 Task: Add an event with the title Third Sales Team Training: Advanced Selling Techniques and Closing Strategies, date '2023/11/13', time 8:50 AM to 10:50 AMand add a description: Furthermore, you will have the opportunity to discuss your current financial status, including revenue growth, profitability, and any notable milestones or achievements. Sharing this information demonstrates your business's performance and potential for future success., put the event into Red category, logged in from the account softage.8@softage.netand send the event invitation to softage.6@softage.net and softage.1@softage.net. Set a reminder for the event 191 week before
Action: Mouse moved to (152, 172)
Screenshot: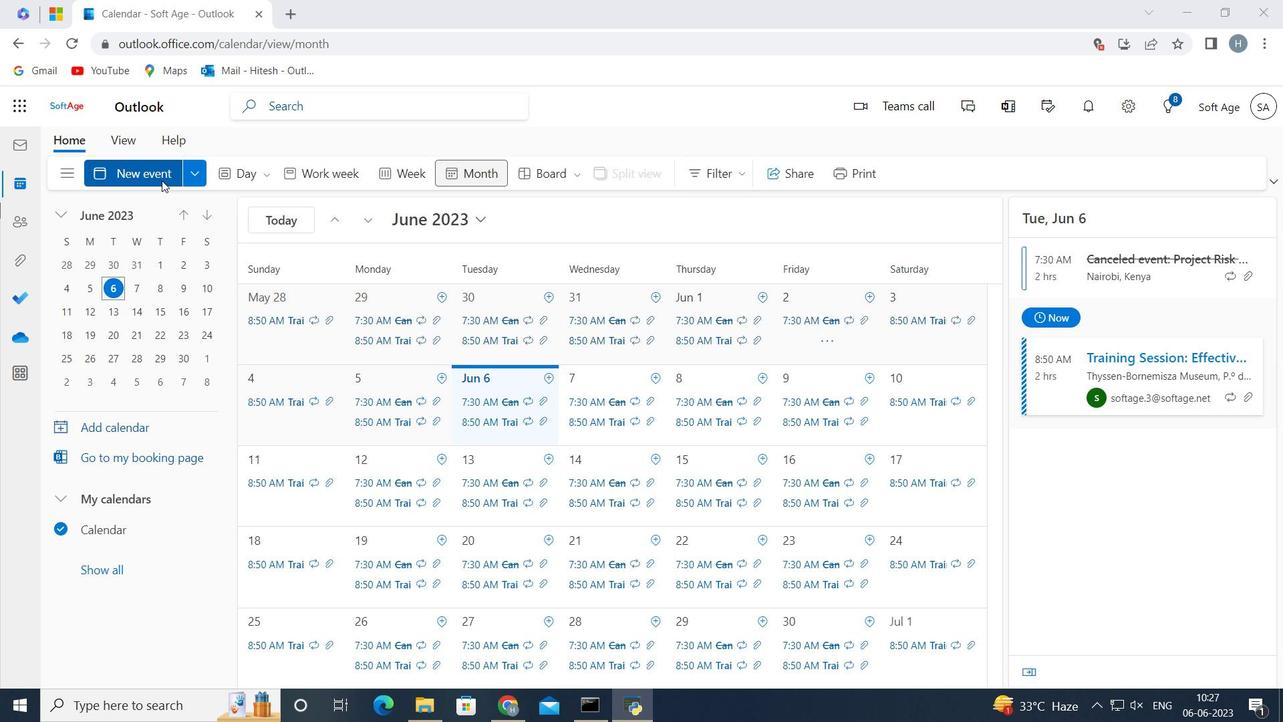 
Action: Mouse pressed left at (152, 172)
Screenshot: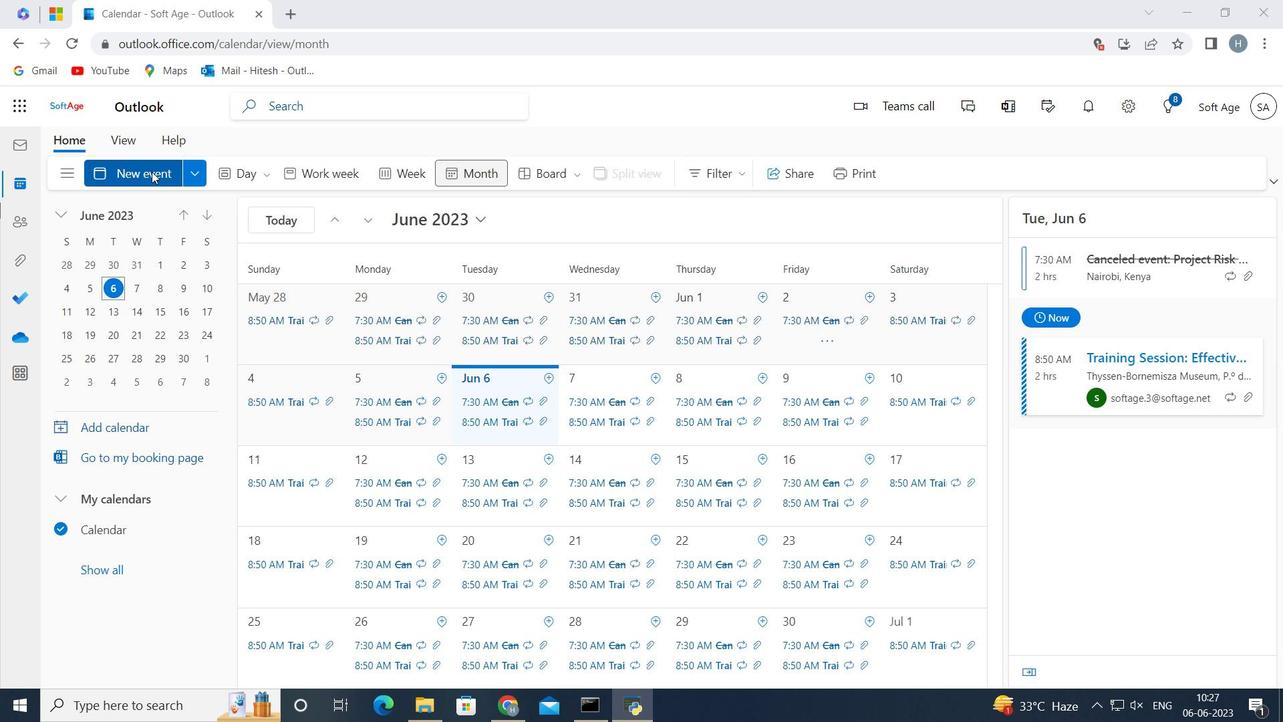 
Action: Mouse moved to (330, 269)
Screenshot: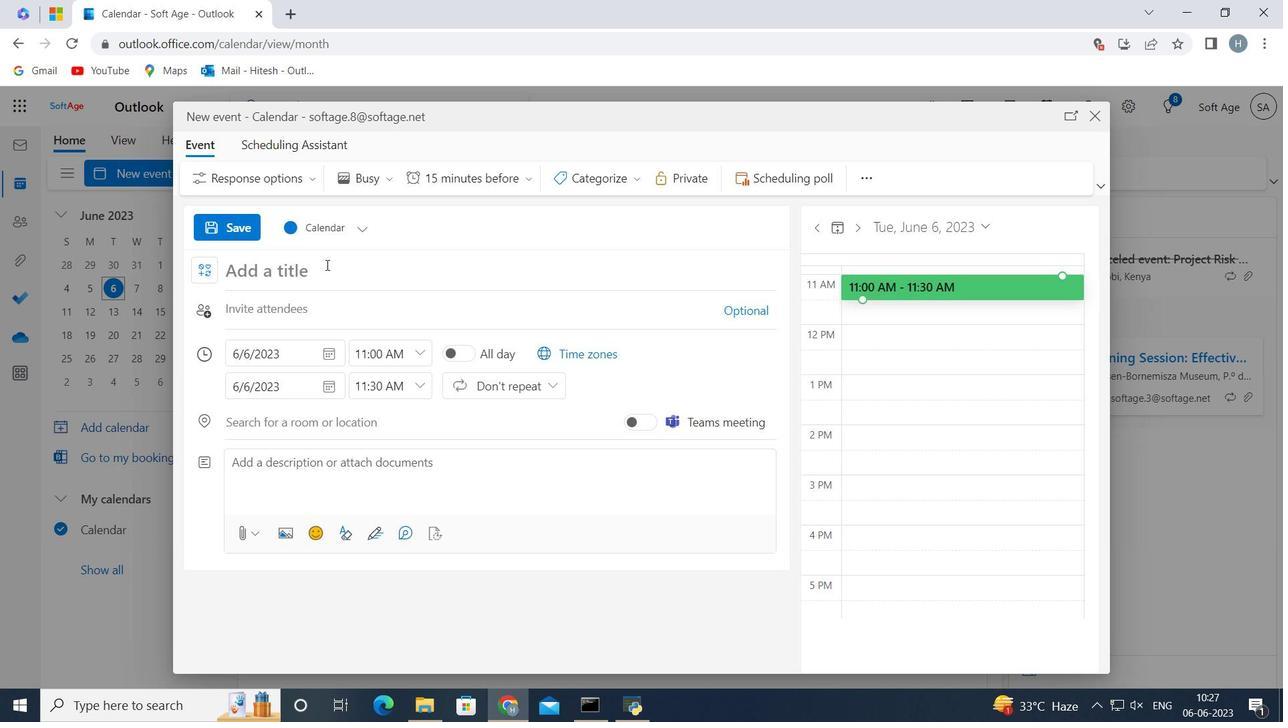
Action: Mouse pressed left at (330, 269)
Screenshot: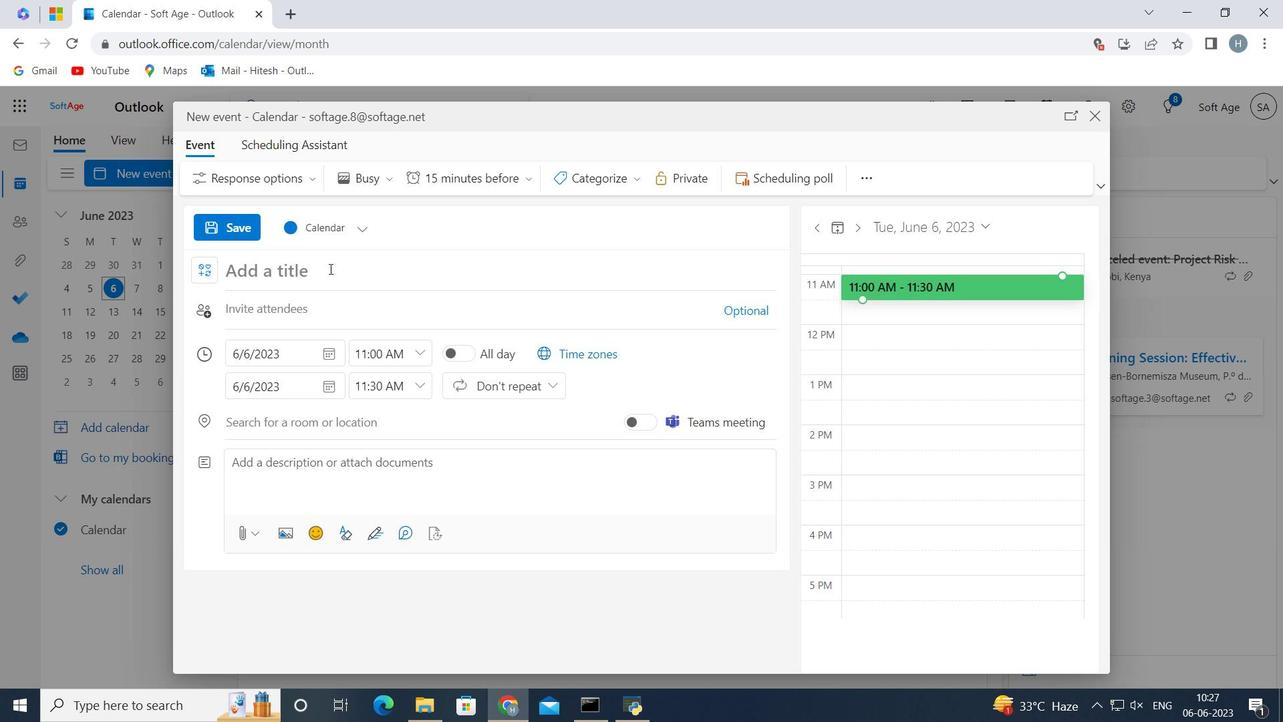 
Action: Key pressed <Key.shift>Third<Key.space><Key.shift>Sales<Key.space><Key.shift>Team<Key.space><Key.shift>Training<Key.shift_r>:<Key.space><Key.shift>Advanced<Key.space><Key.shift>Selling<Key.space><Key.shift>Techniques<Key.space>and<Key.space><Key.shift>Closing<Key.space><Key.shift>Strategies<Key.space>
Screenshot: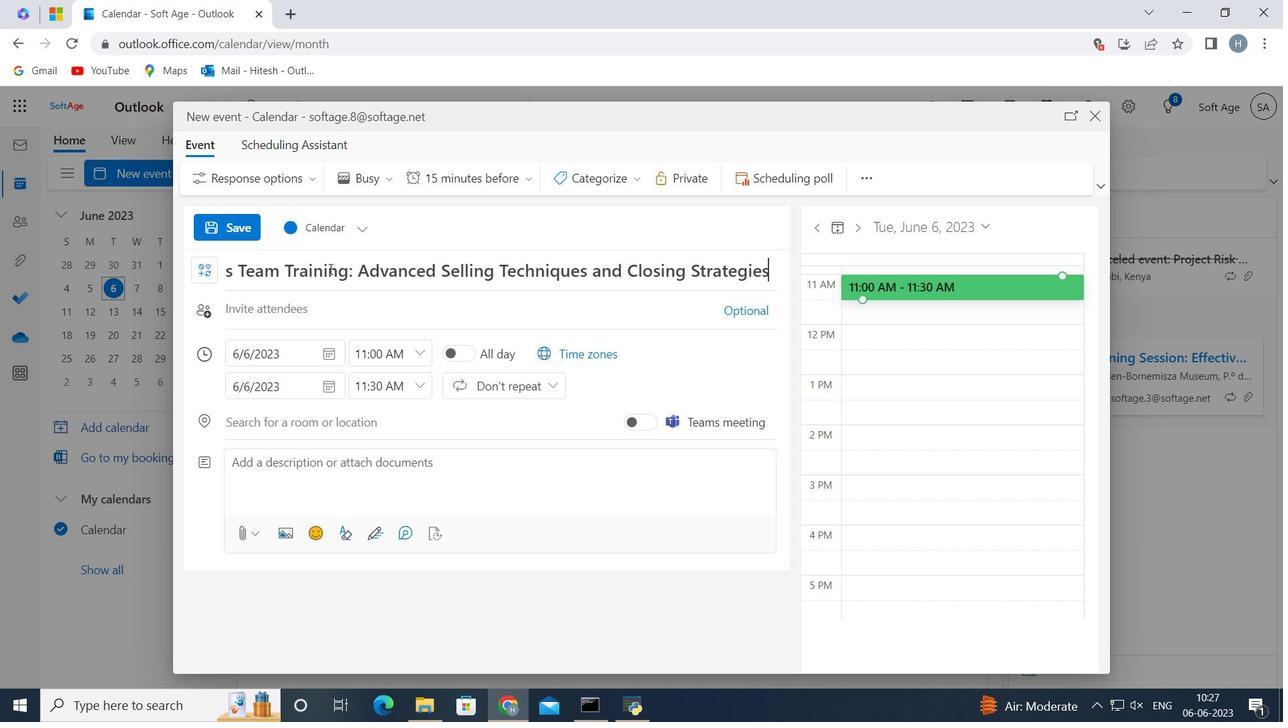 
Action: Mouse moved to (320, 358)
Screenshot: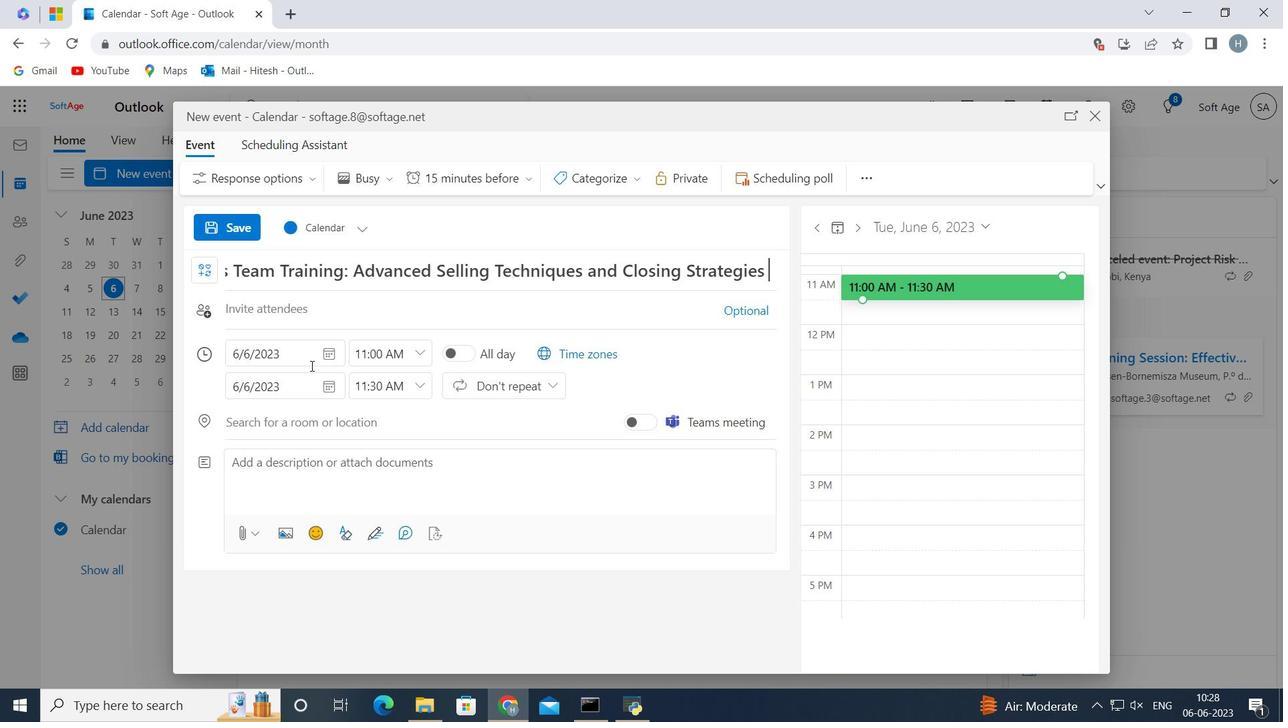 
Action: Mouse pressed left at (320, 358)
Screenshot: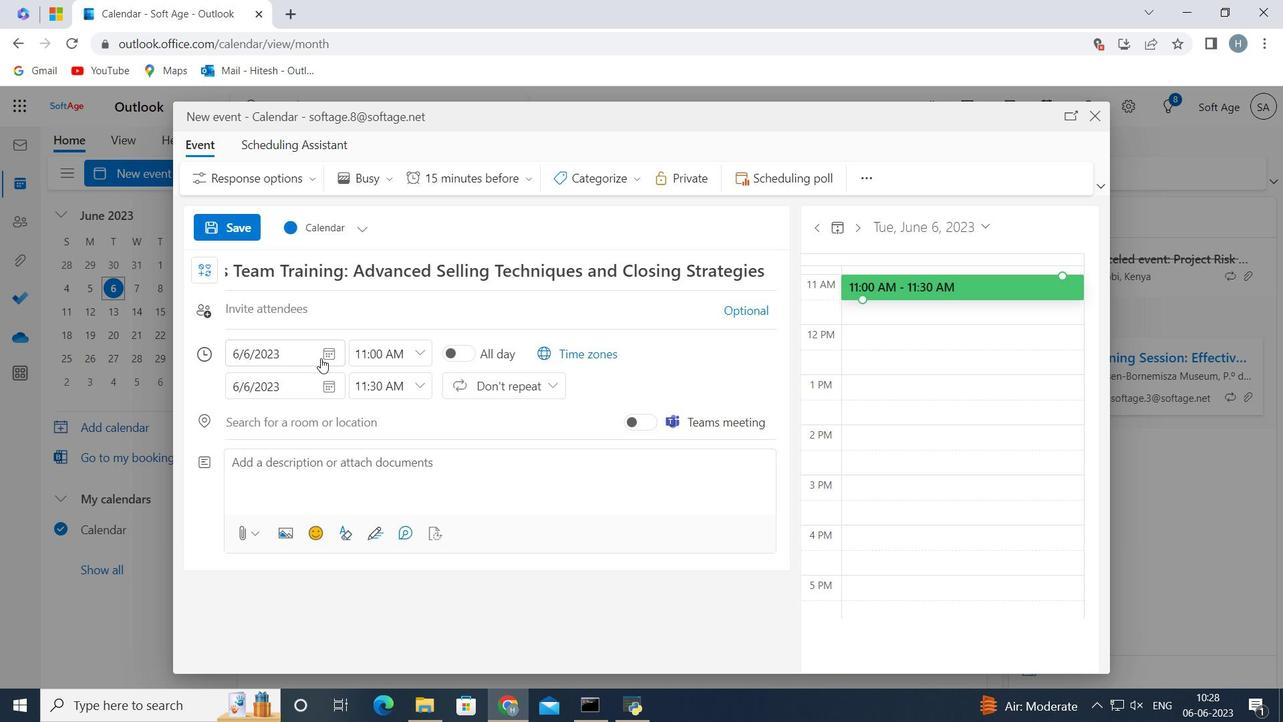 
Action: Mouse moved to (310, 398)
Screenshot: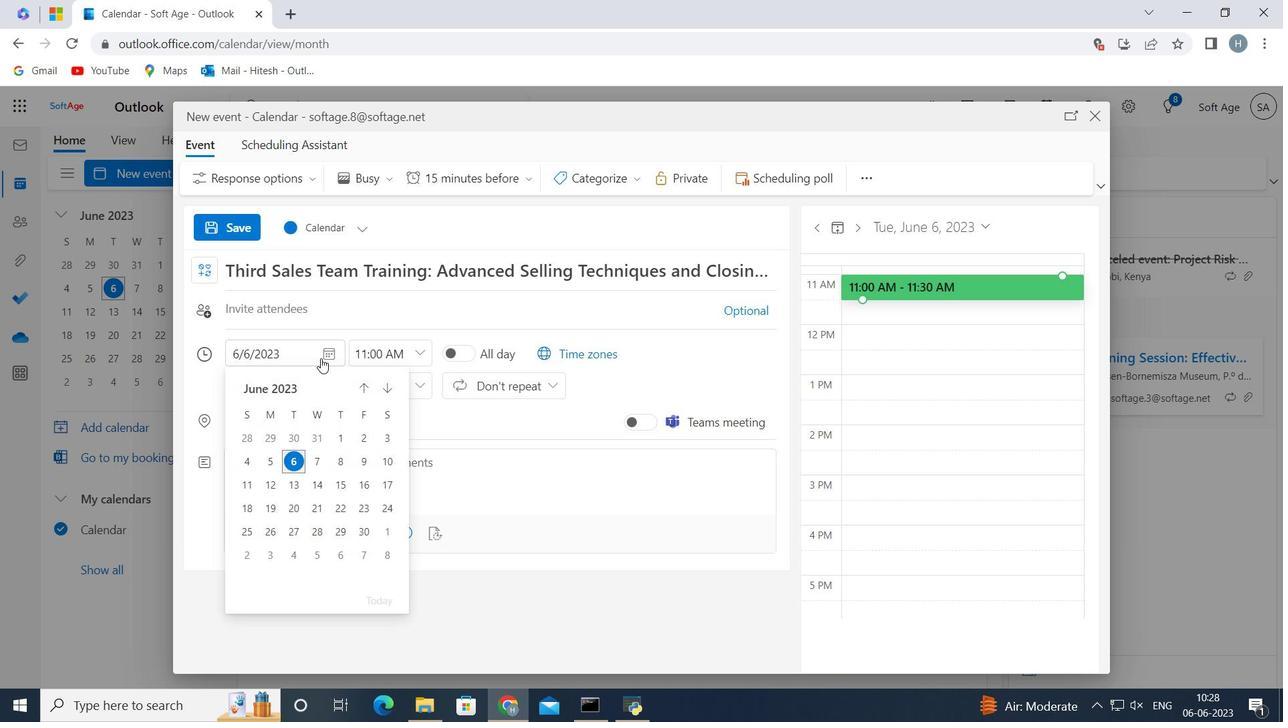 
Action: Mouse pressed left at (310, 398)
Screenshot: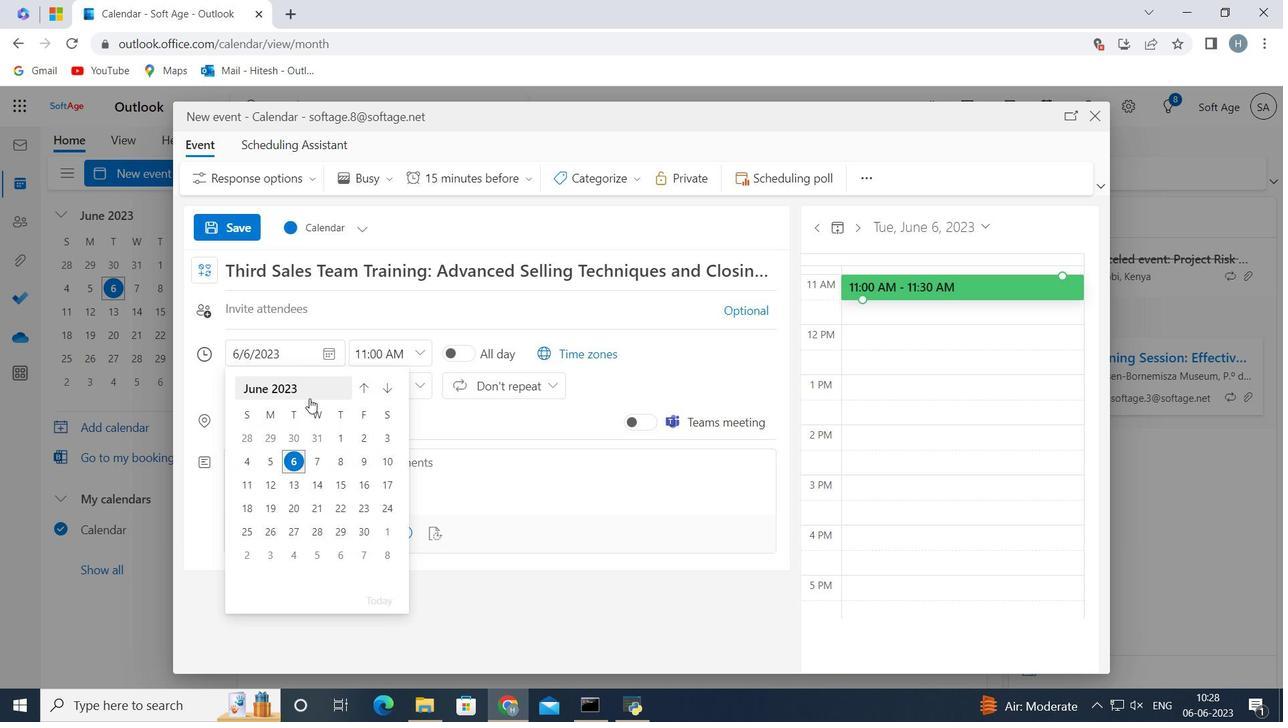 
Action: Mouse moved to (301, 389)
Screenshot: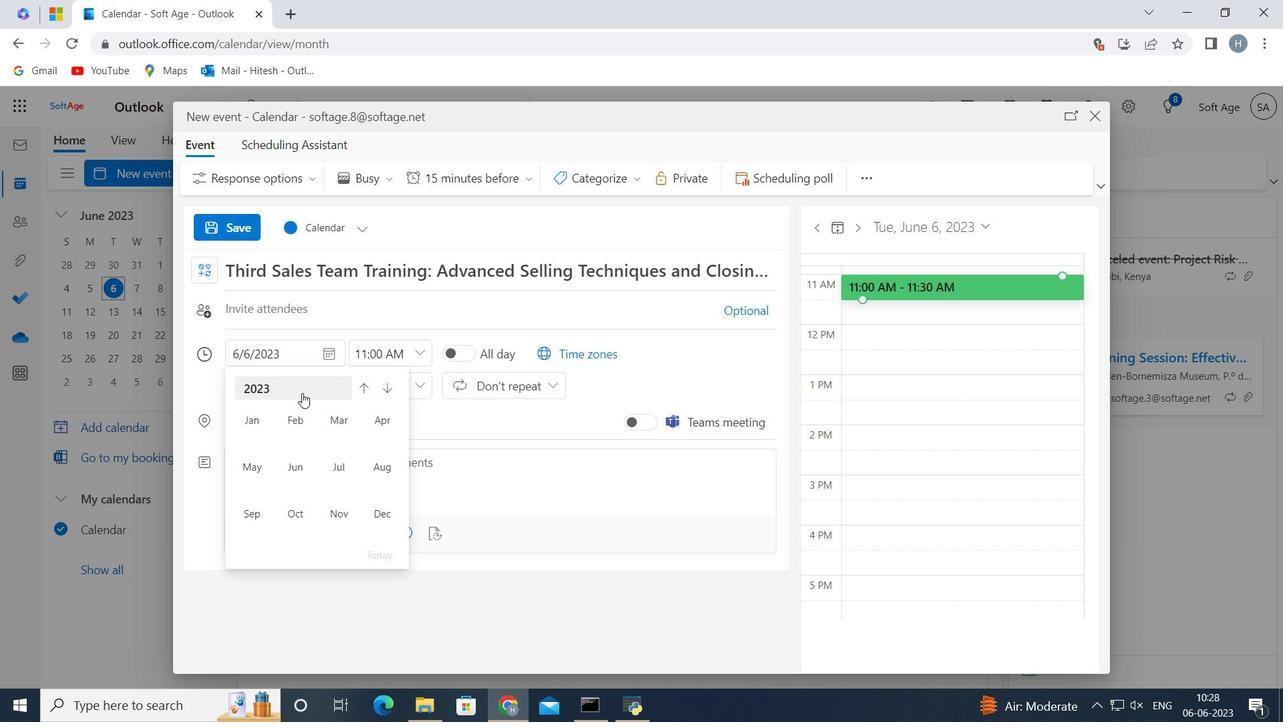 
Action: Mouse pressed left at (301, 389)
Screenshot: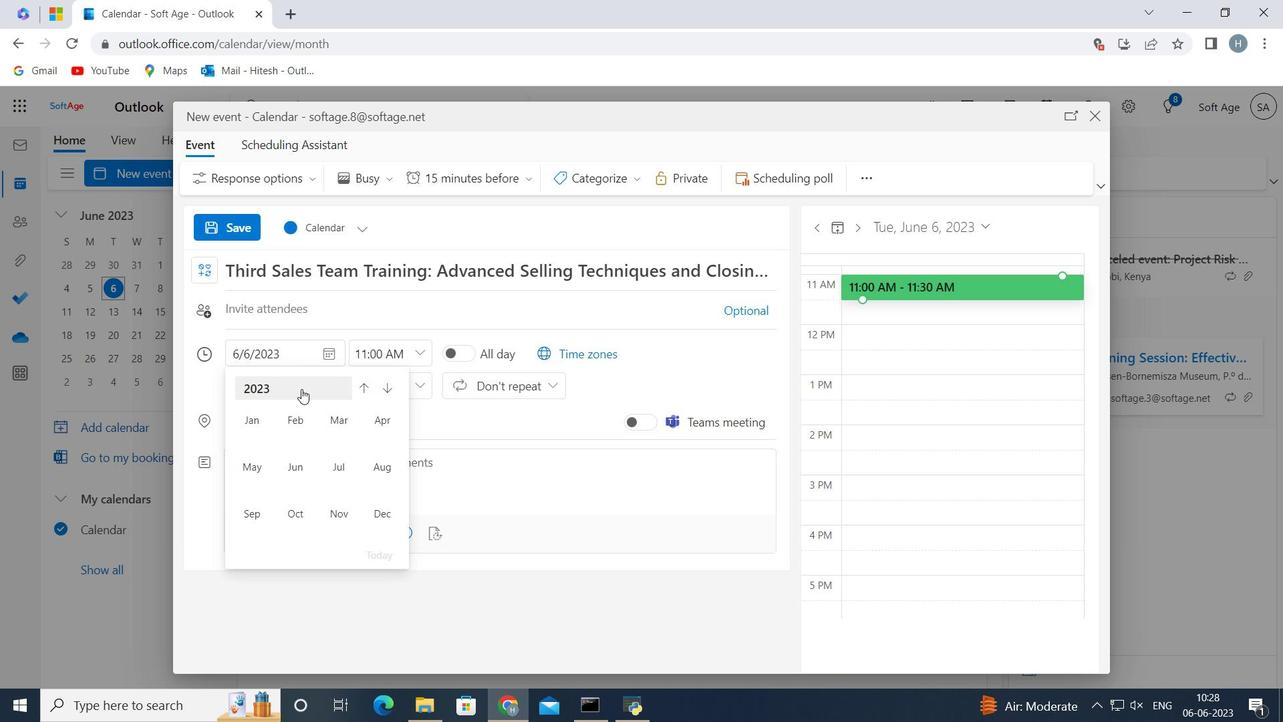 
Action: Mouse moved to (375, 419)
Screenshot: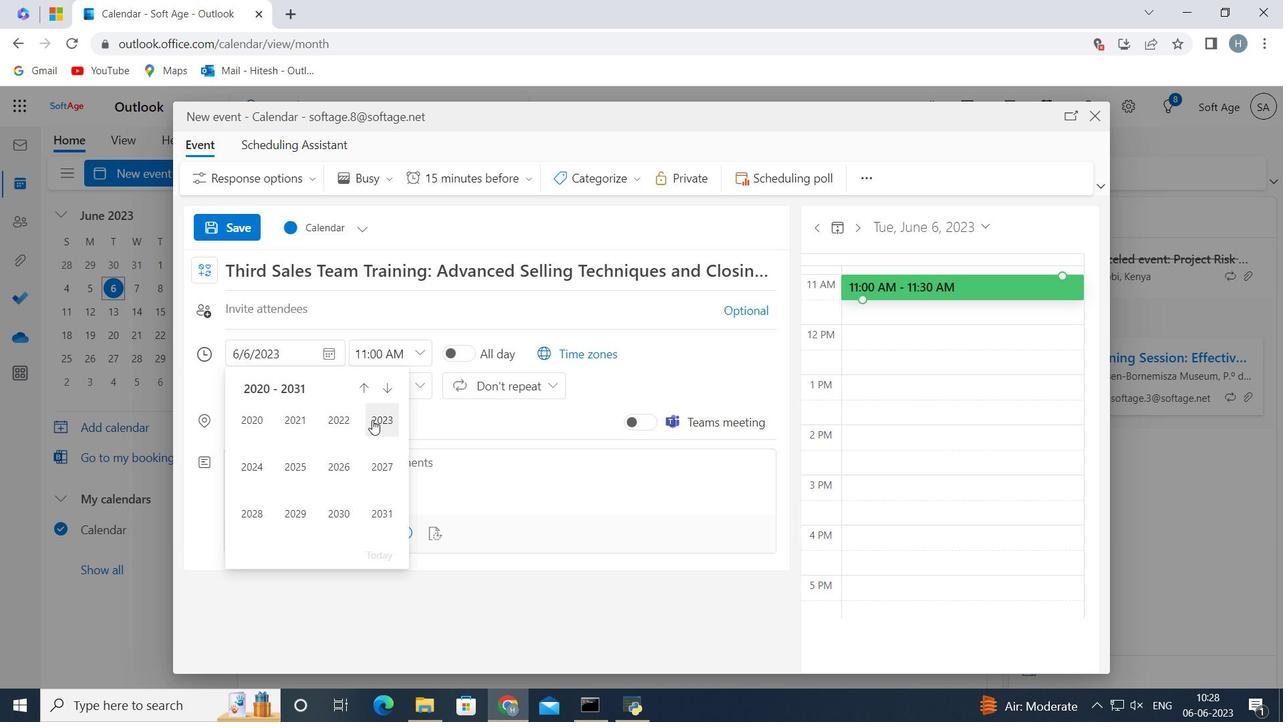 
Action: Mouse pressed left at (375, 419)
Screenshot: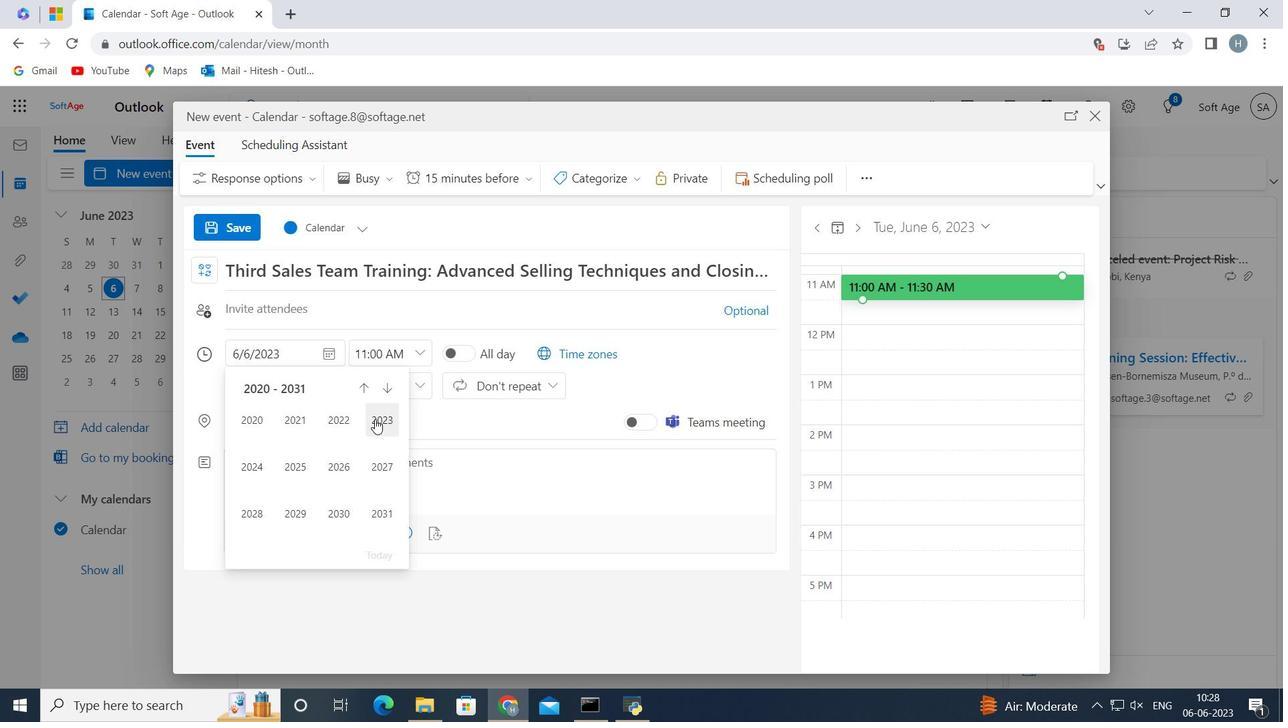
Action: Mouse moved to (339, 507)
Screenshot: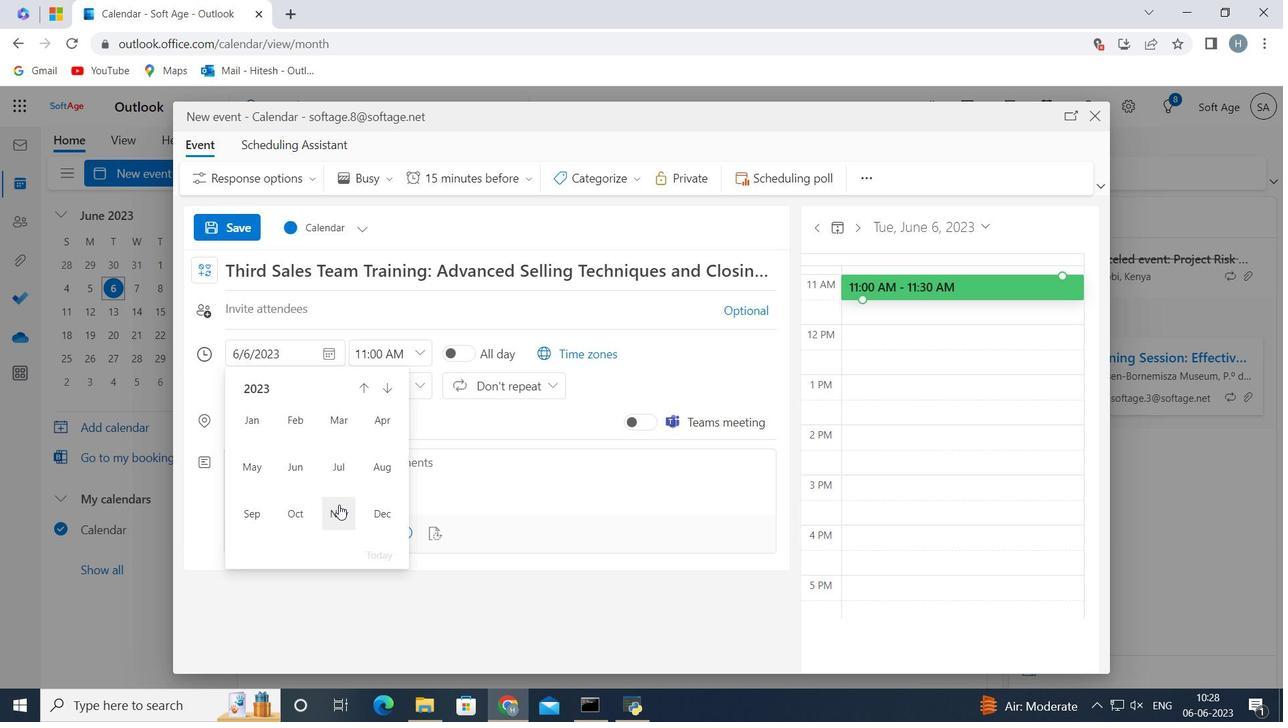 
Action: Mouse pressed left at (339, 507)
Screenshot: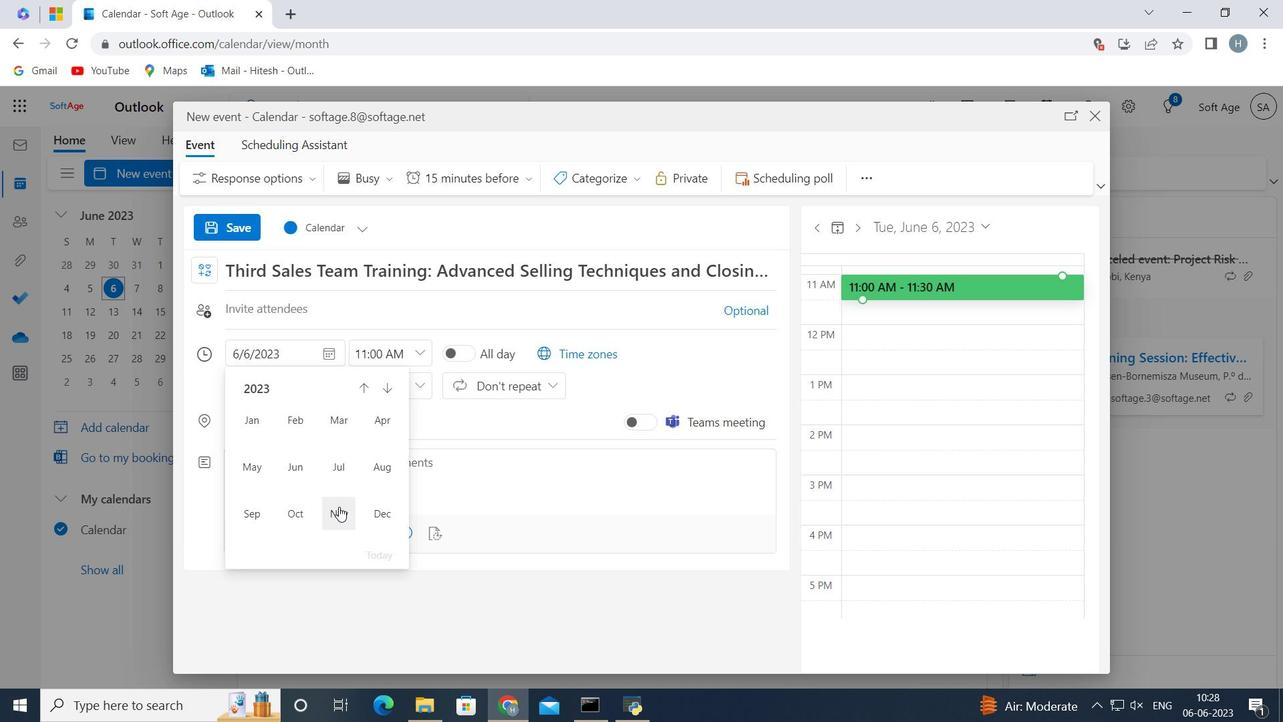 
Action: Mouse moved to (269, 488)
Screenshot: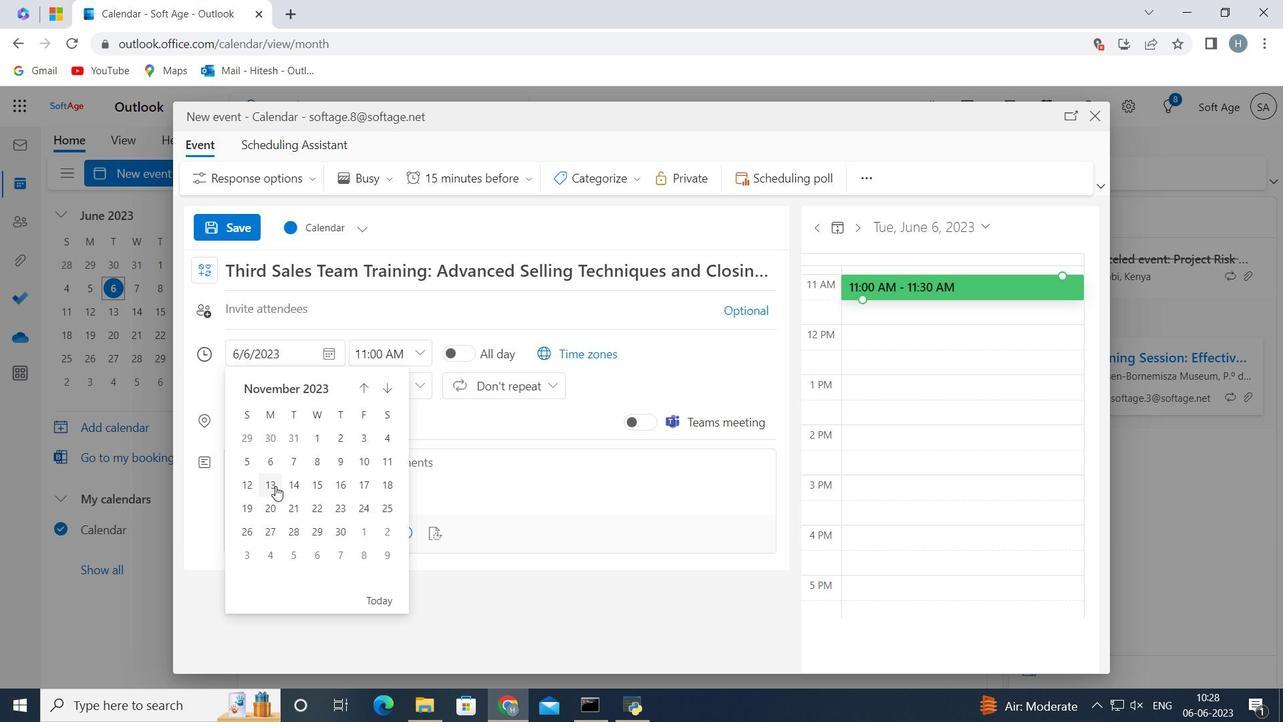 
Action: Mouse pressed left at (269, 488)
Screenshot: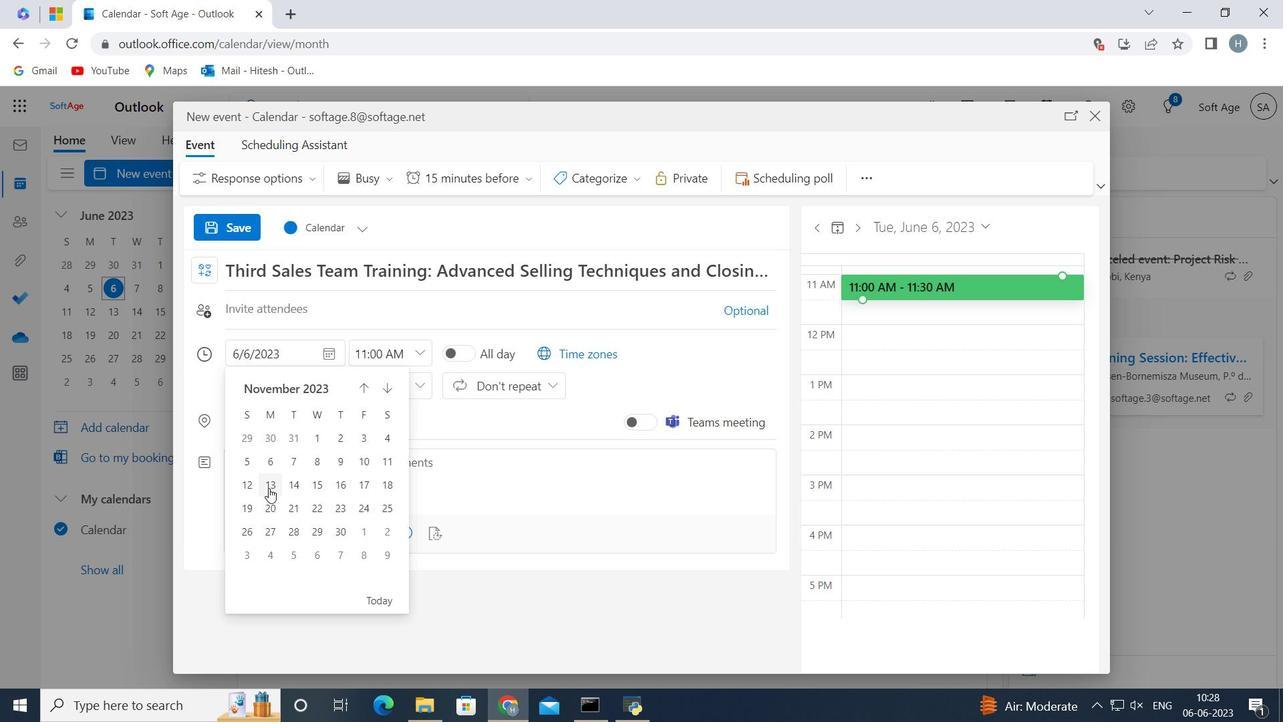 
Action: Mouse moved to (417, 348)
Screenshot: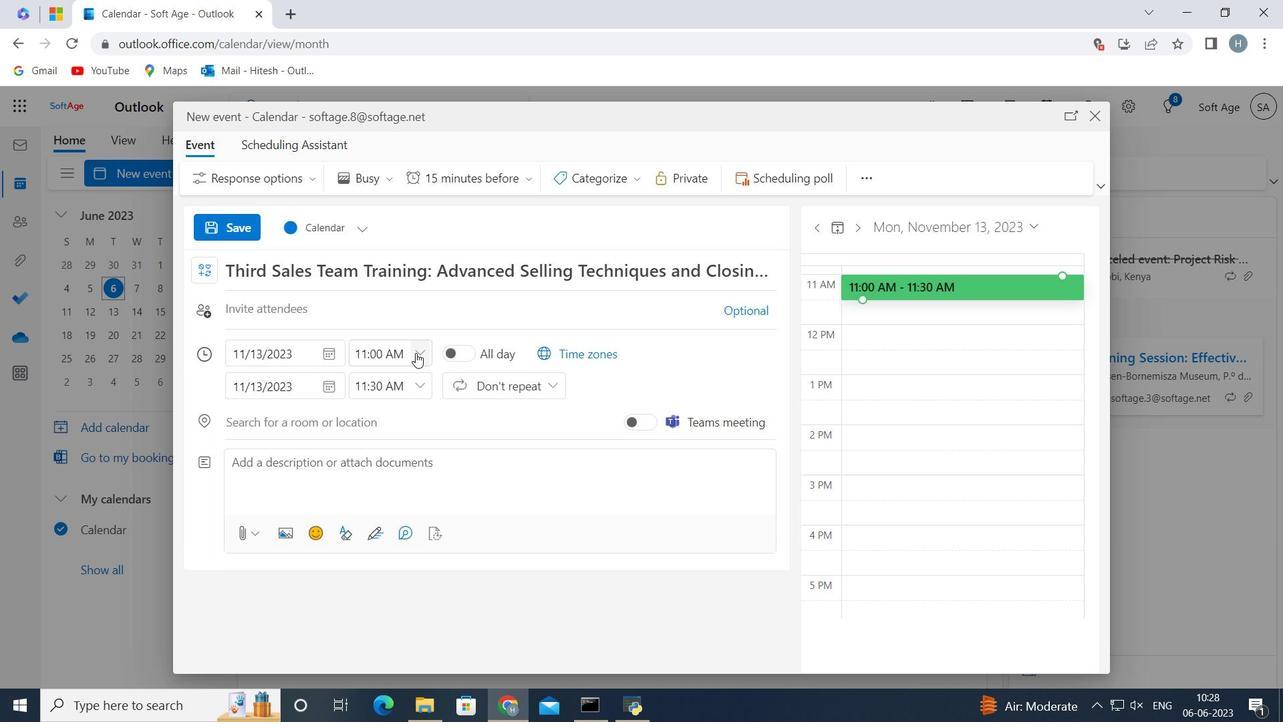 
Action: Mouse pressed left at (417, 348)
Screenshot: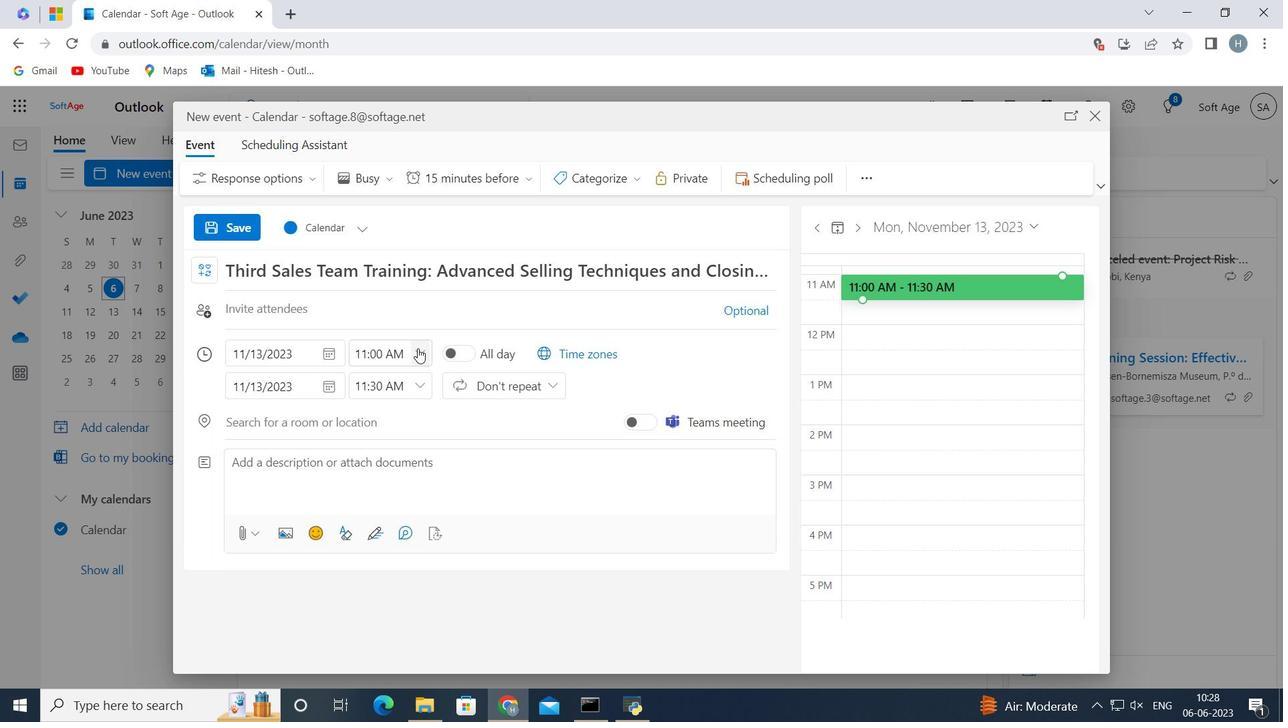 
Action: Mouse moved to (380, 445)
Screenshot: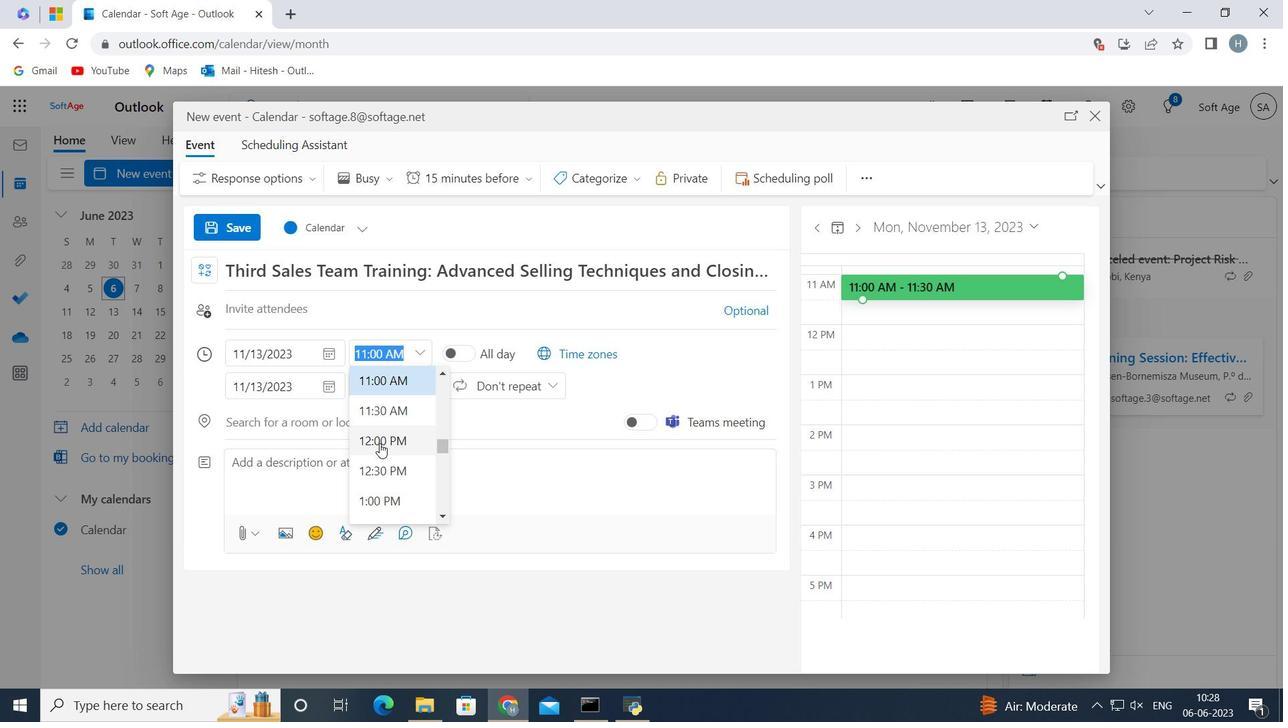 
Action: Mouse scrolled (380, 446) with delta (0, 0)
Screenshot: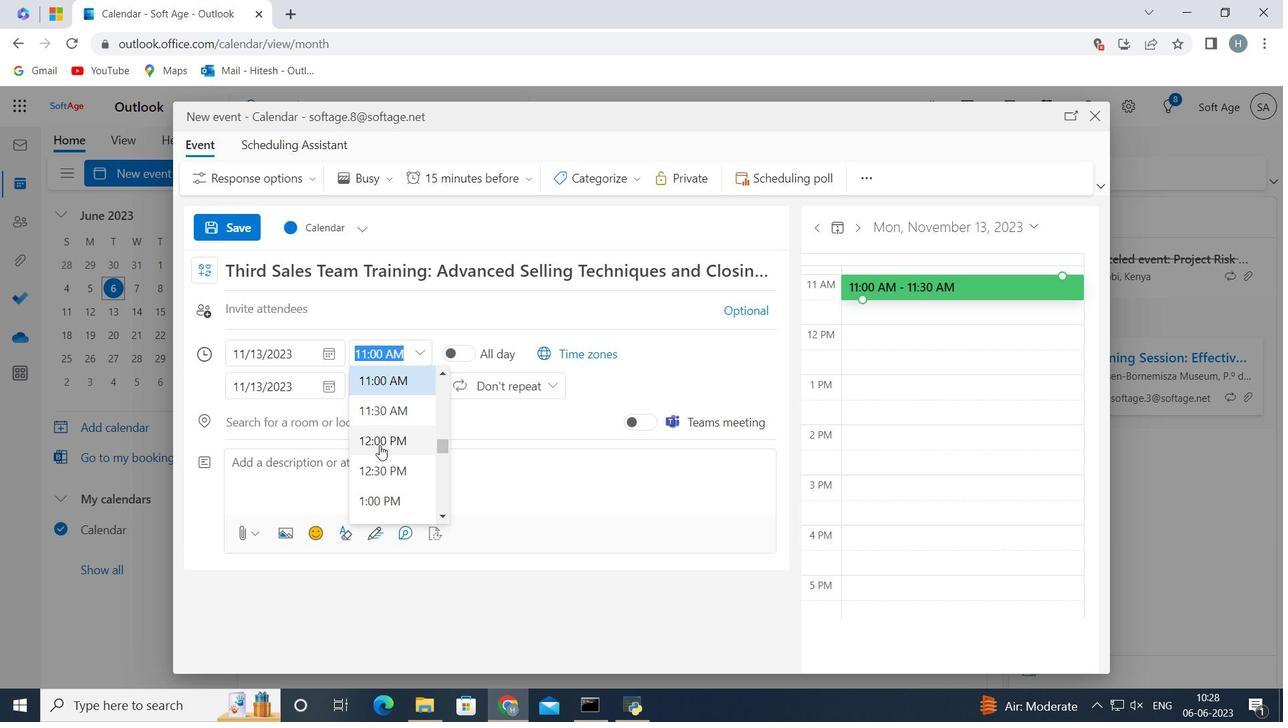 
Action: Mouse scrolled (380, 446) with delta (0, 0)
Screenshot: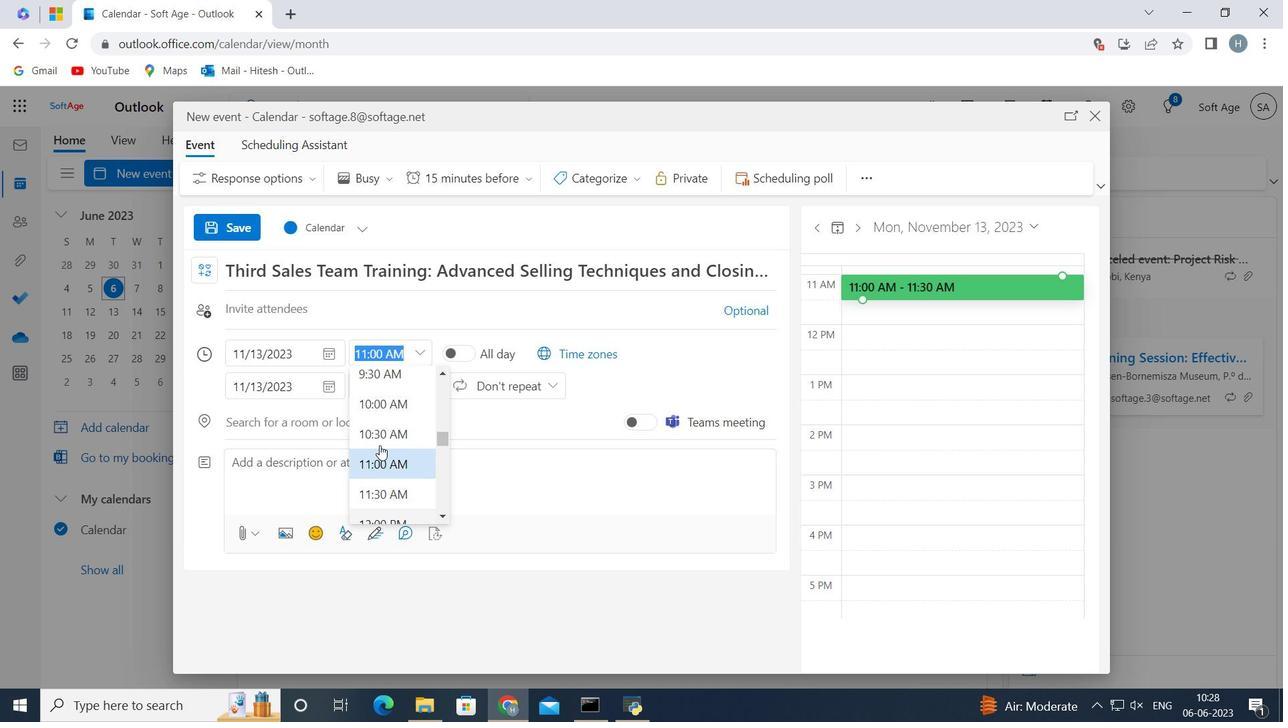 
Action: Mouse scrolled (380, 446) with delta (0, 0)
Screenshot: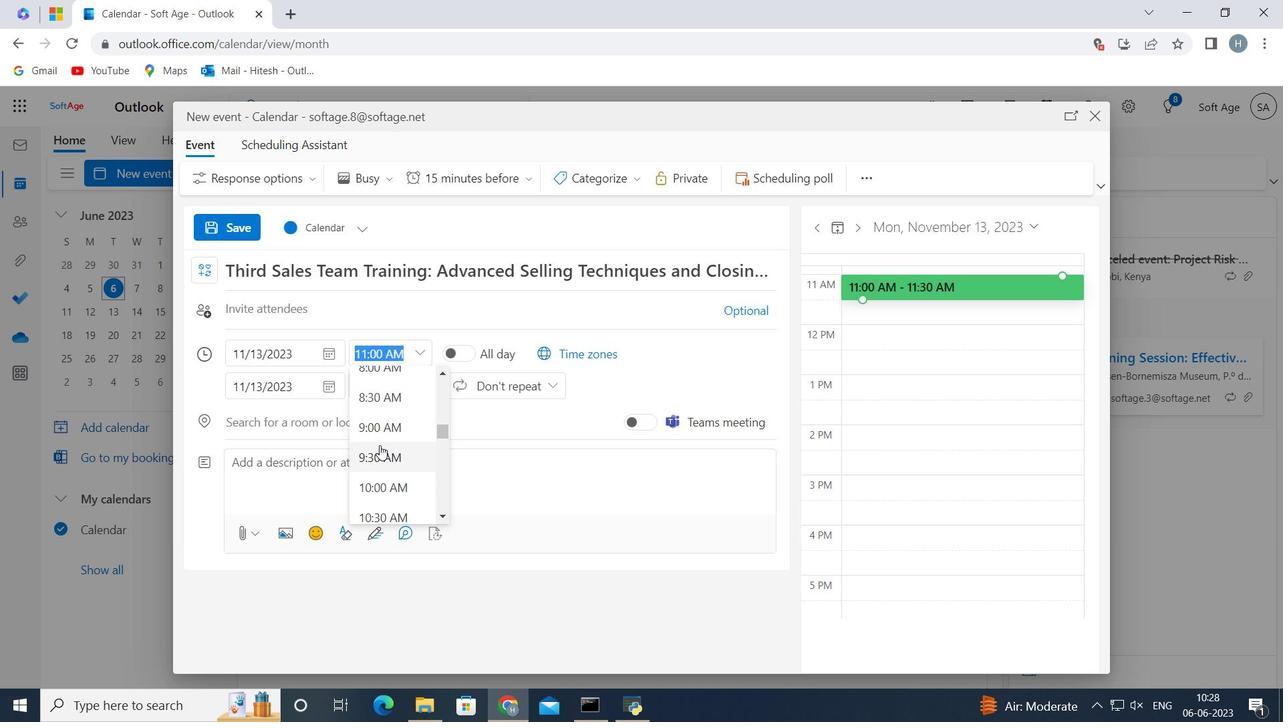 
Action: Mouse moved to (371, 472)
Screenshot: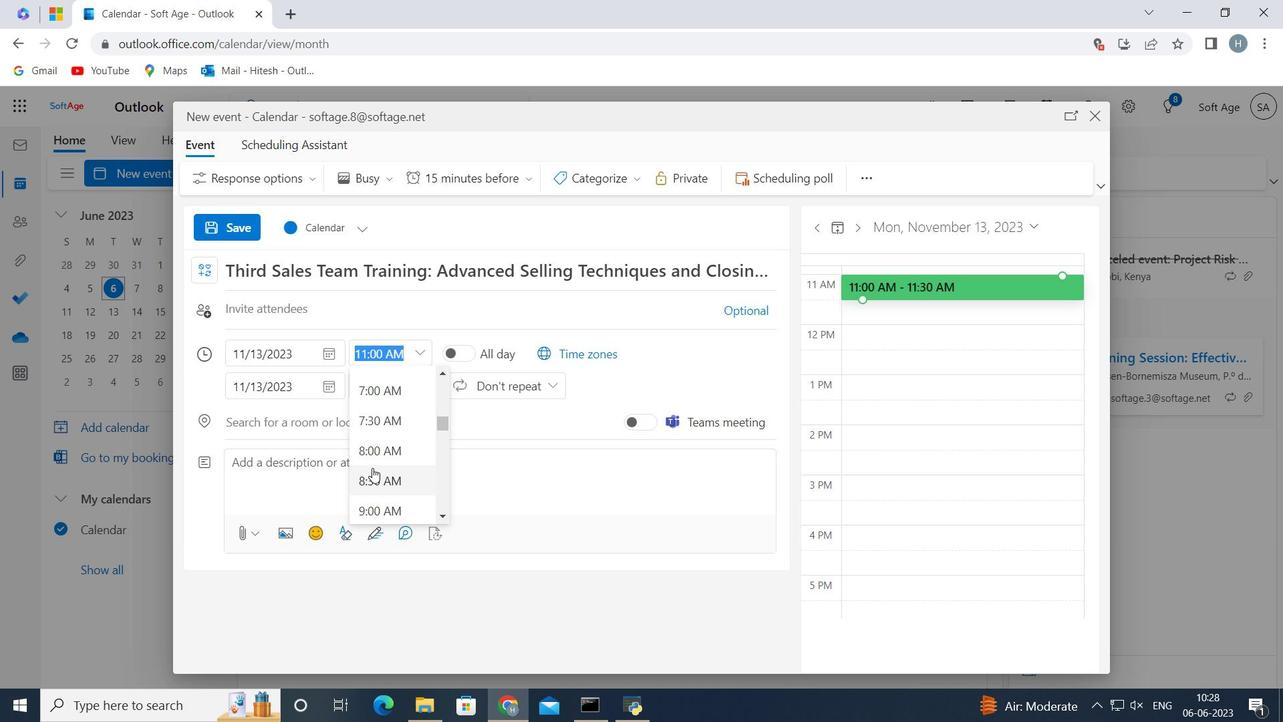 
Action: Mouse pressed left at (371, 472)
Screenshot: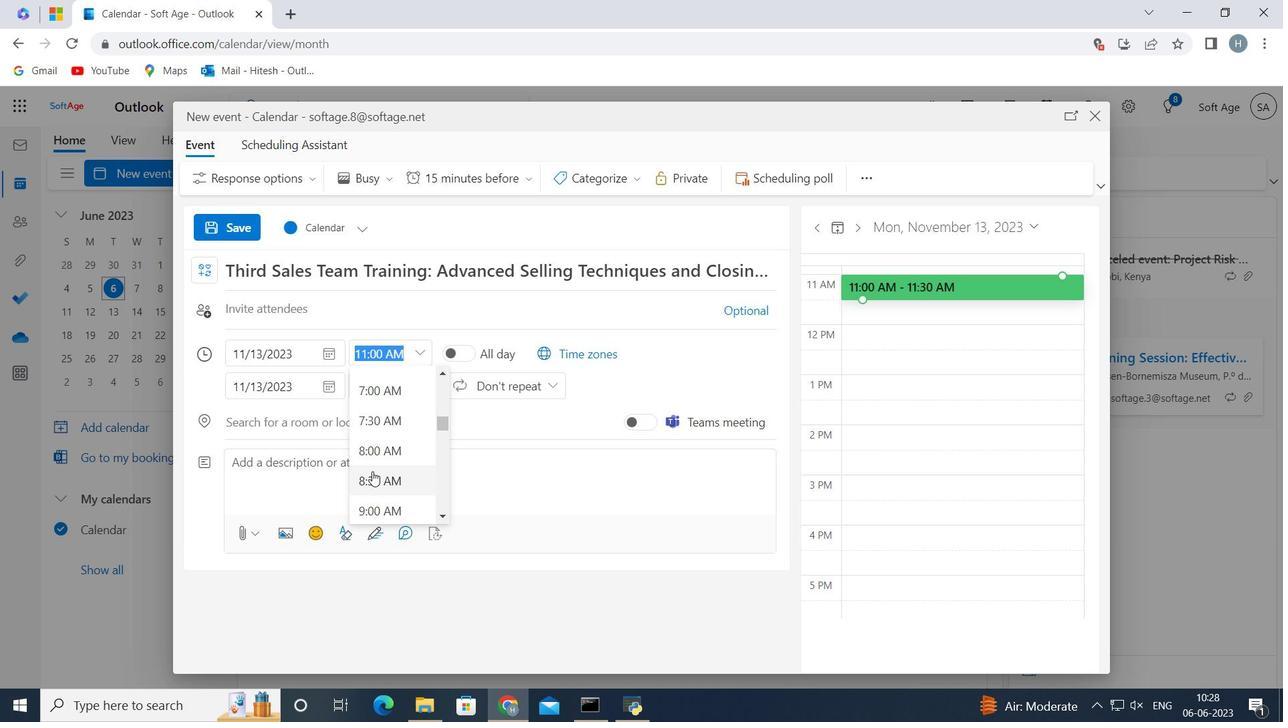 
Action: Mouse moved to (373, 343)
Screenshot: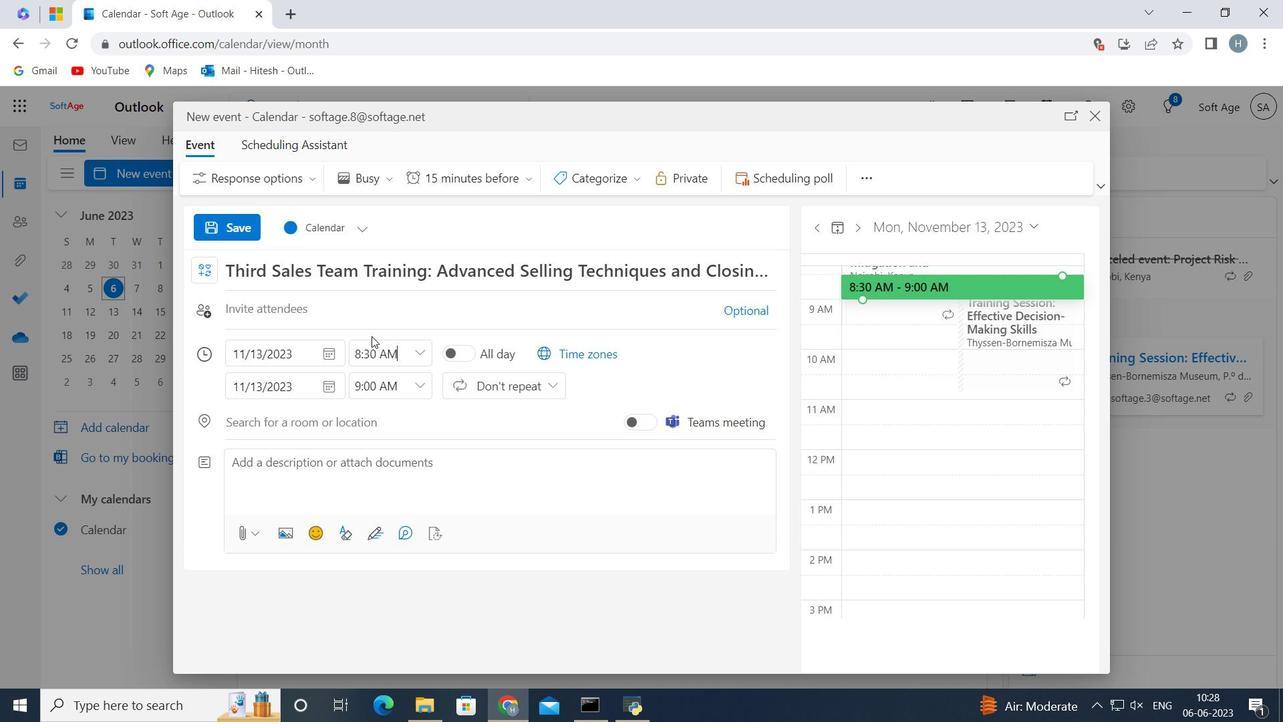 
Action: Mouse pressed left at (373, 343)
Screenshot: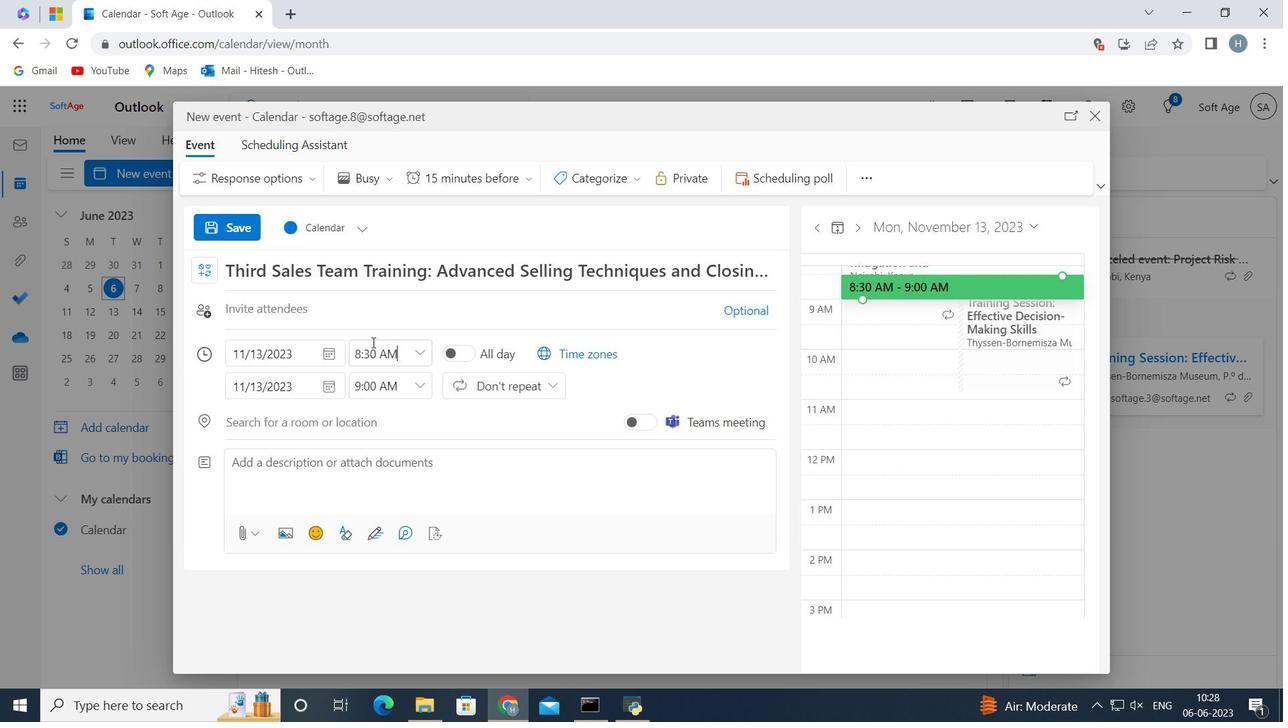 
Action: Key pressed <Key.right><Key.backspace><Key.backspace>50
Screenshot: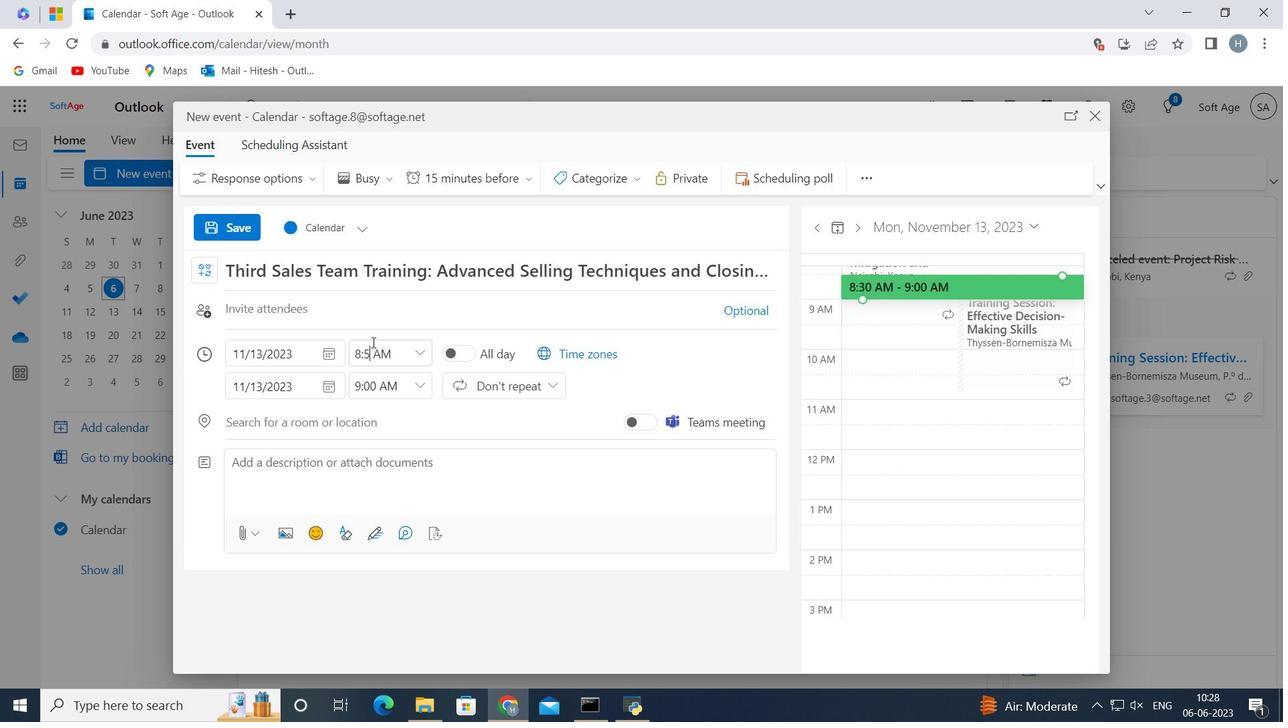 
Action: Mouse moved to (426, 386)
Screenshot: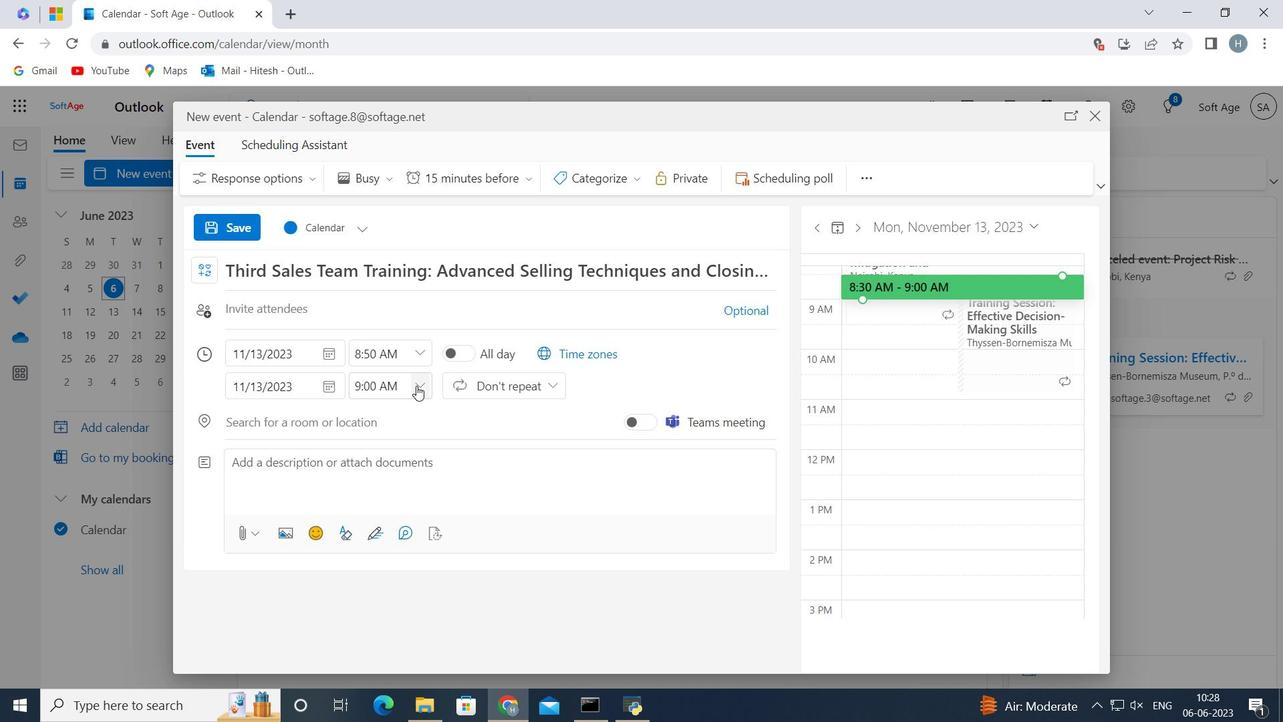 
Action: Mouse pressed left at (426, 386)
Screenshot: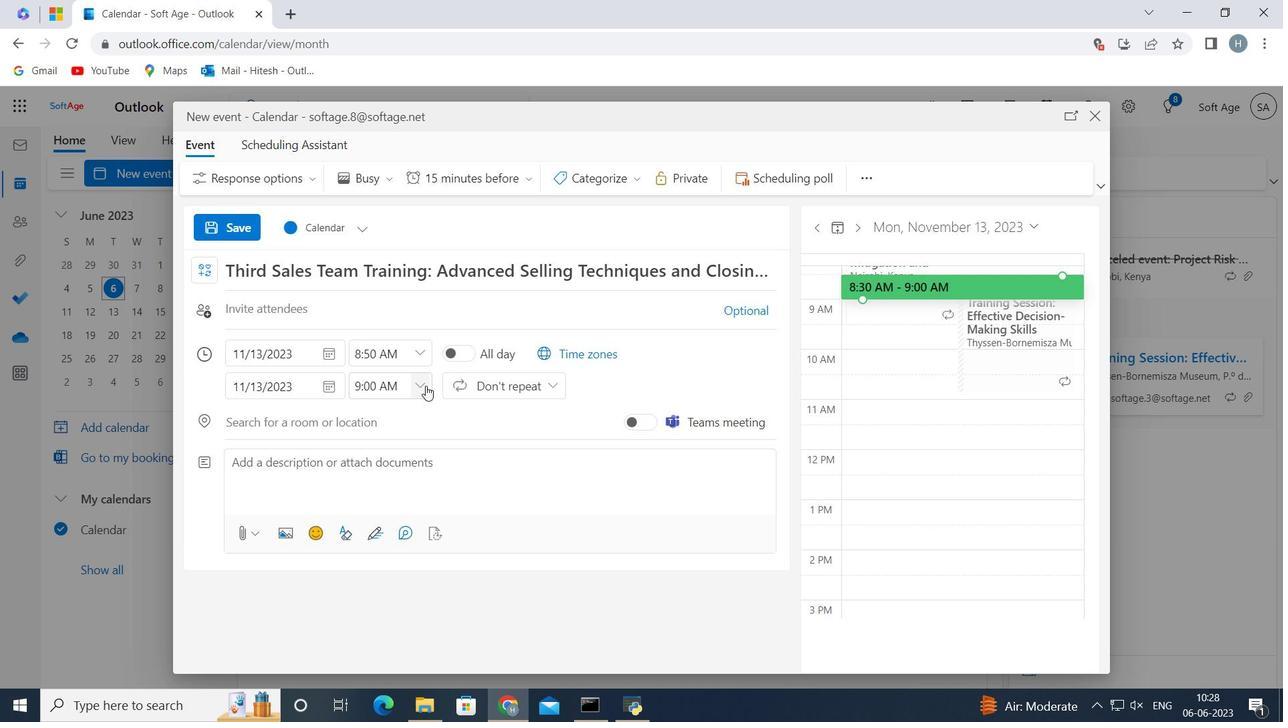 
Action: Mouse moved to (424, 500)
Screenshot: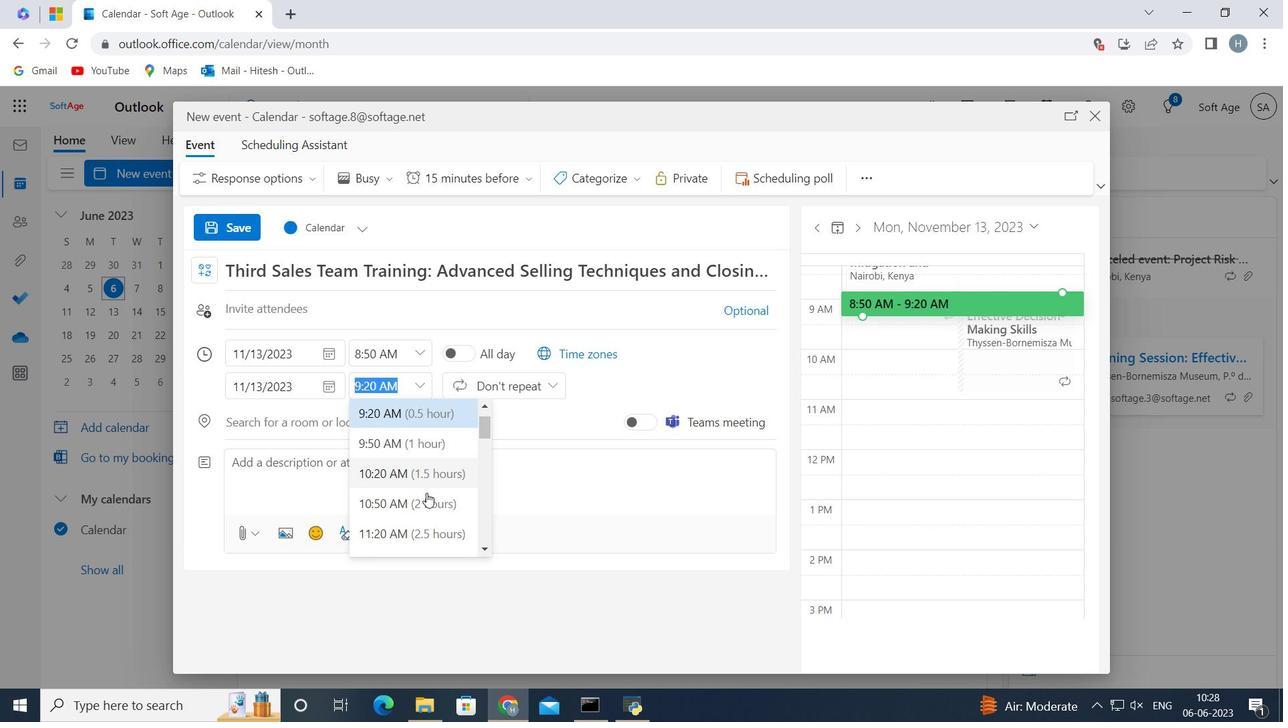 
Action: Mouse pressed left at (424, 500)
Screenshot: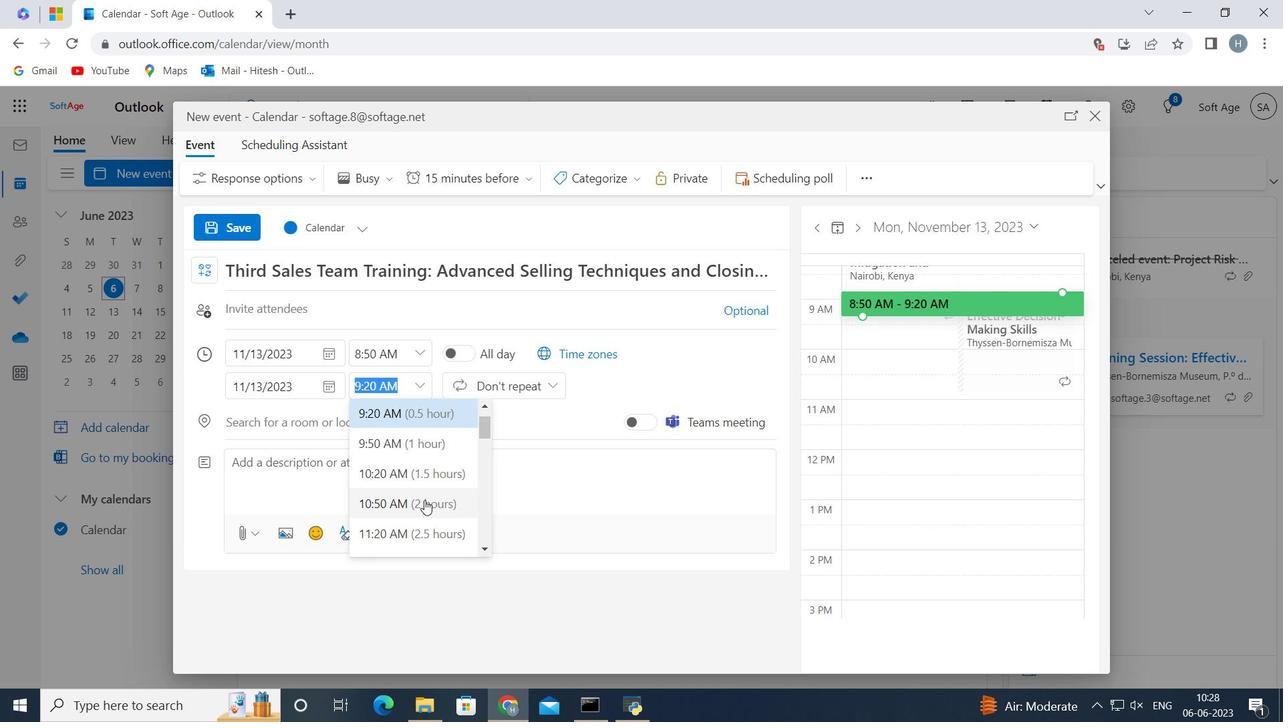 
Action: Mouse moved to (357, 459)
Screenshot: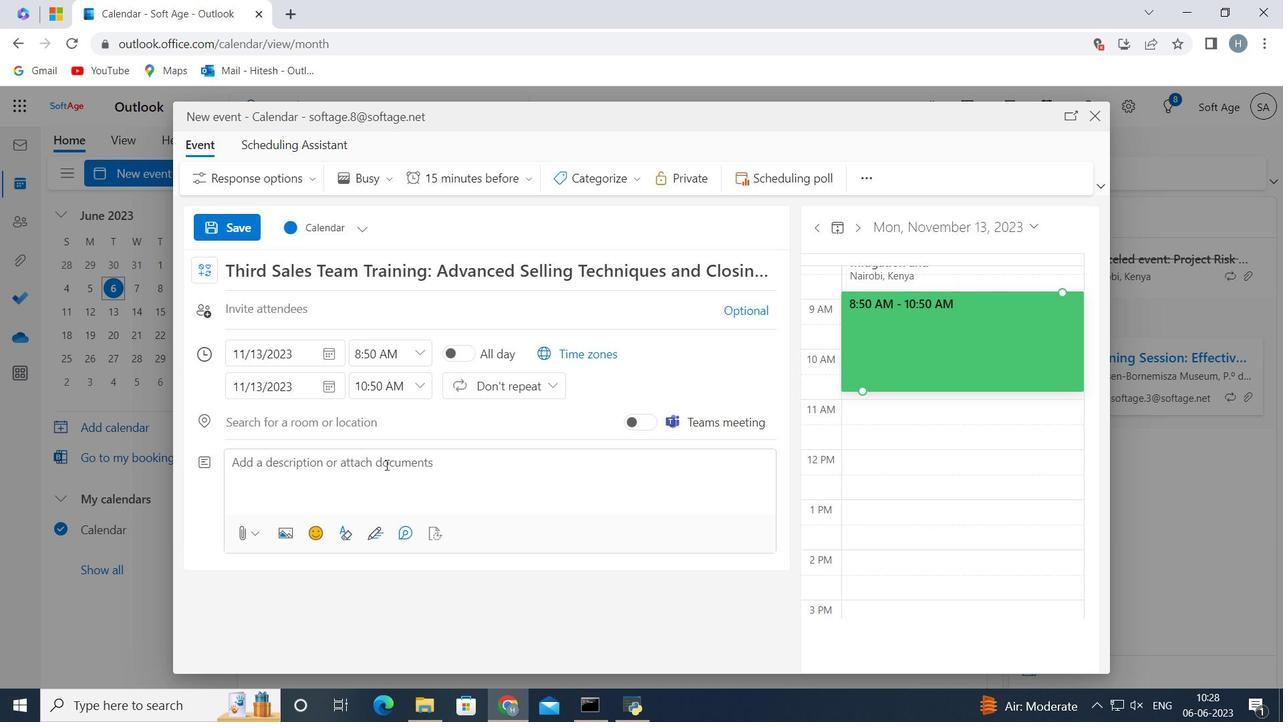 
Action: Mouse pressed left at (357, 459)
Screenshot: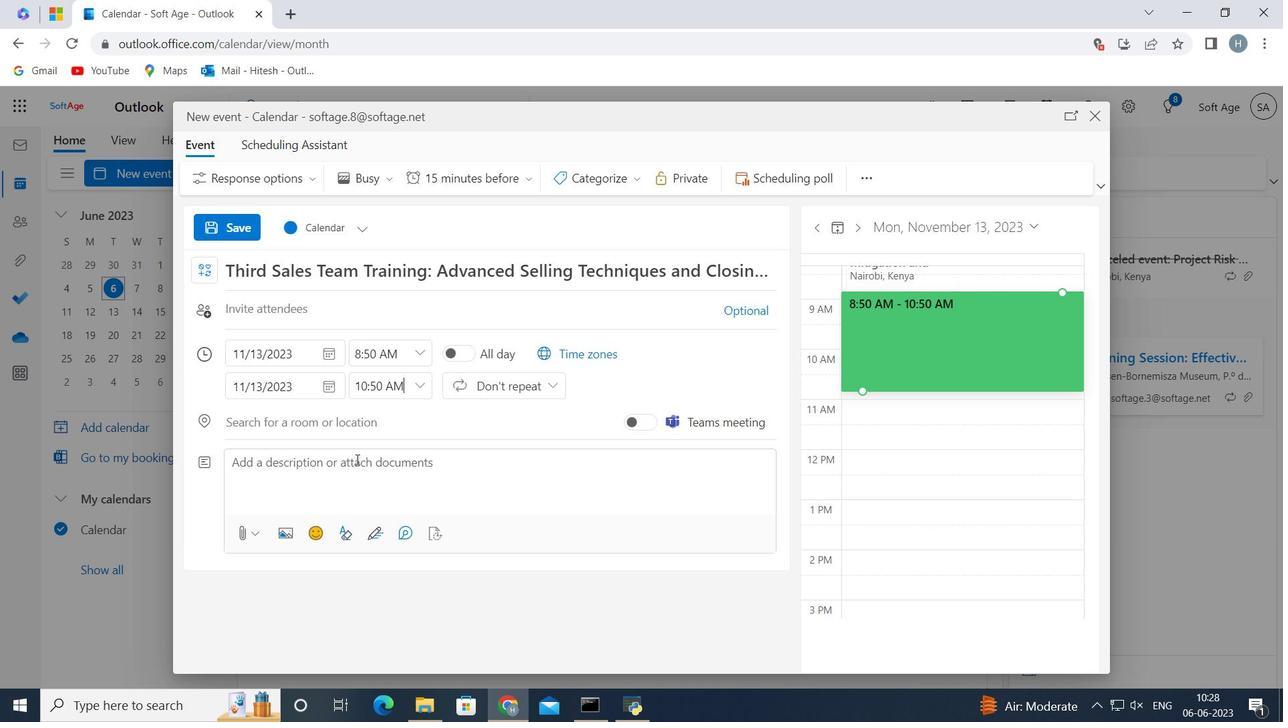 
Action: Key pressed <Key.shift><Key.shift><Key.shift><Key.shift><Key.shift><Key.shift><Key.shift><Key.shift><Key.shift><Key.shift><Key.shift><Key.shift><Key.shift><Key.shift><Key.shift><Key.shift><Key.shift><Key.shift><Key.shift>Furthermore,<Key.space>you<Key.space>will<Key.space>have<Key.space>the<Key.space>opportunity<Key.space>to<Key.space>discuss<Key.space>your<Key.space>current<Key.space>financial<Key.space>status,<Key.space>including<Key.space>revenue<Key.space>growth,<Key.space>profitability,<Key.space>and<Key.space>any<Key.space>notable<Key.space>milestones<Key.space>or<Key.space>achievements,<Key.space><Key.backspace><Key.backspace>.<Key.space><Key.shift>Sharing<Key.space>this<Key.space>information<Key.space>demonstrates<Key.space>your<Key.space>business's<Key.space>performance<Key.space>and<Key.space>potential<Key.space>for<Key.space>future<Key.space>success.<Key.space>
Screenshot: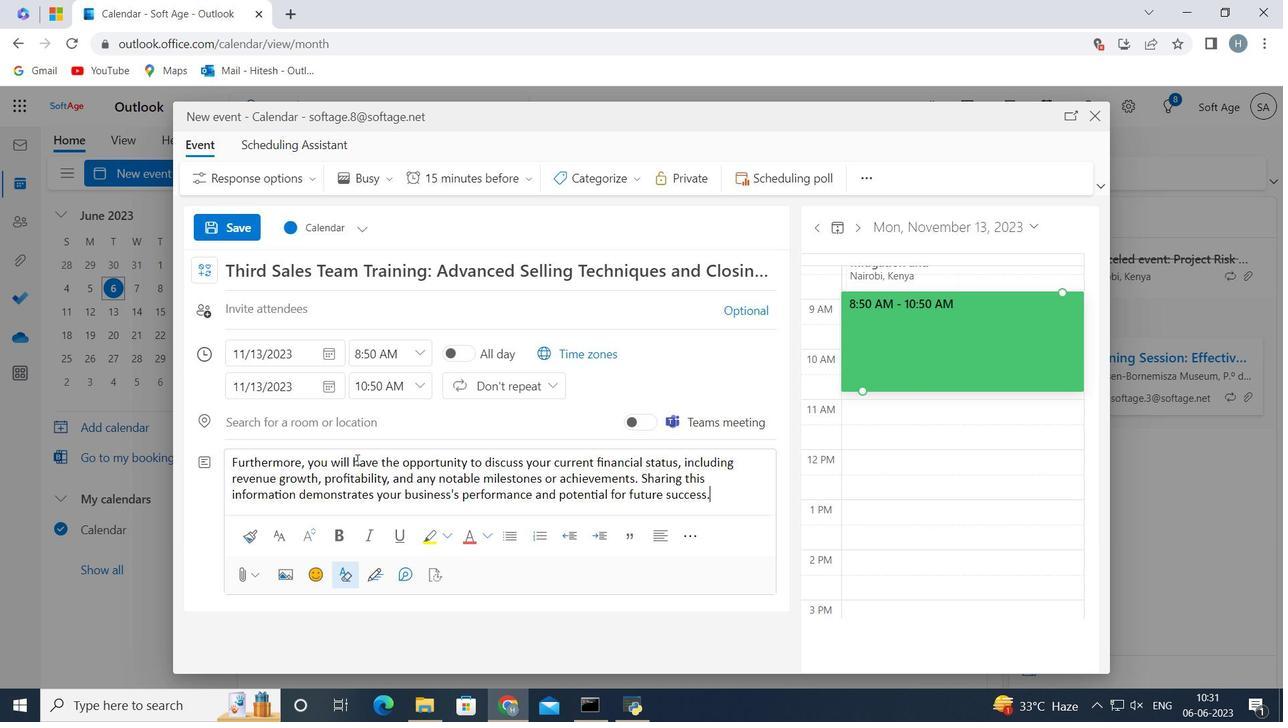 
Action: Mouse moved to (577, 182)
Screenshot: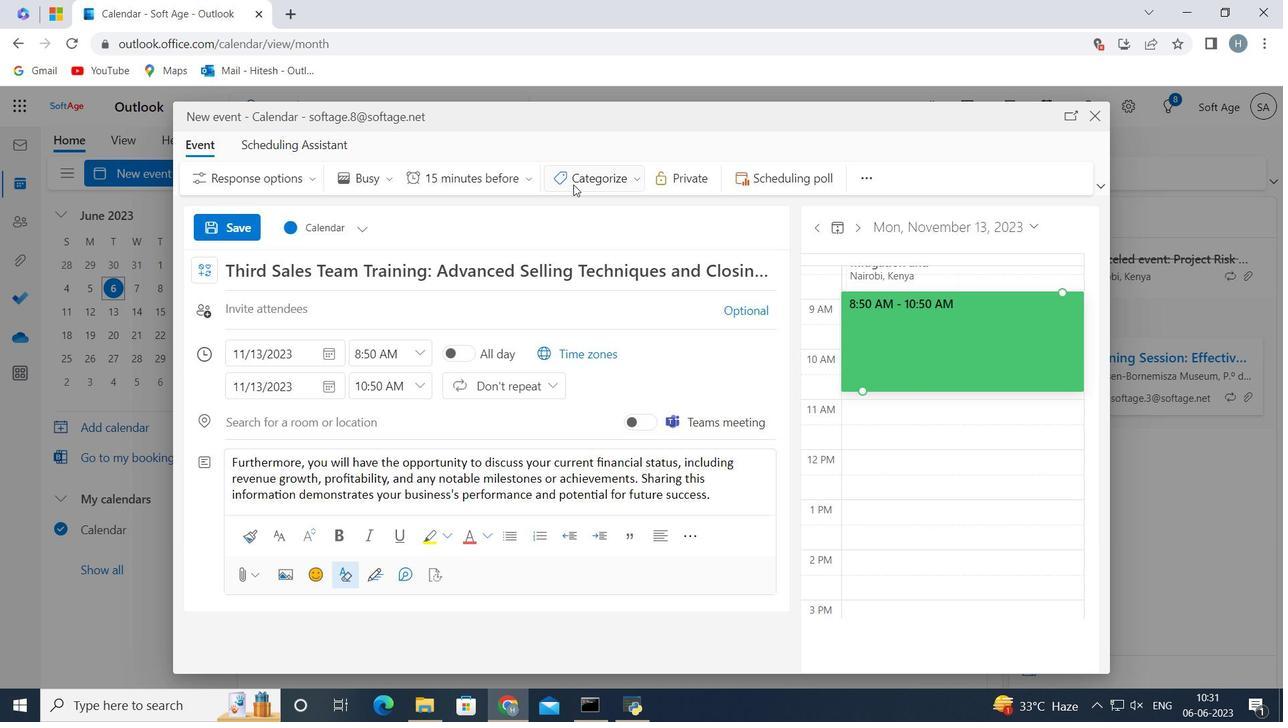 
Action: Mouse pressed left at (577, 182)
Screenshot: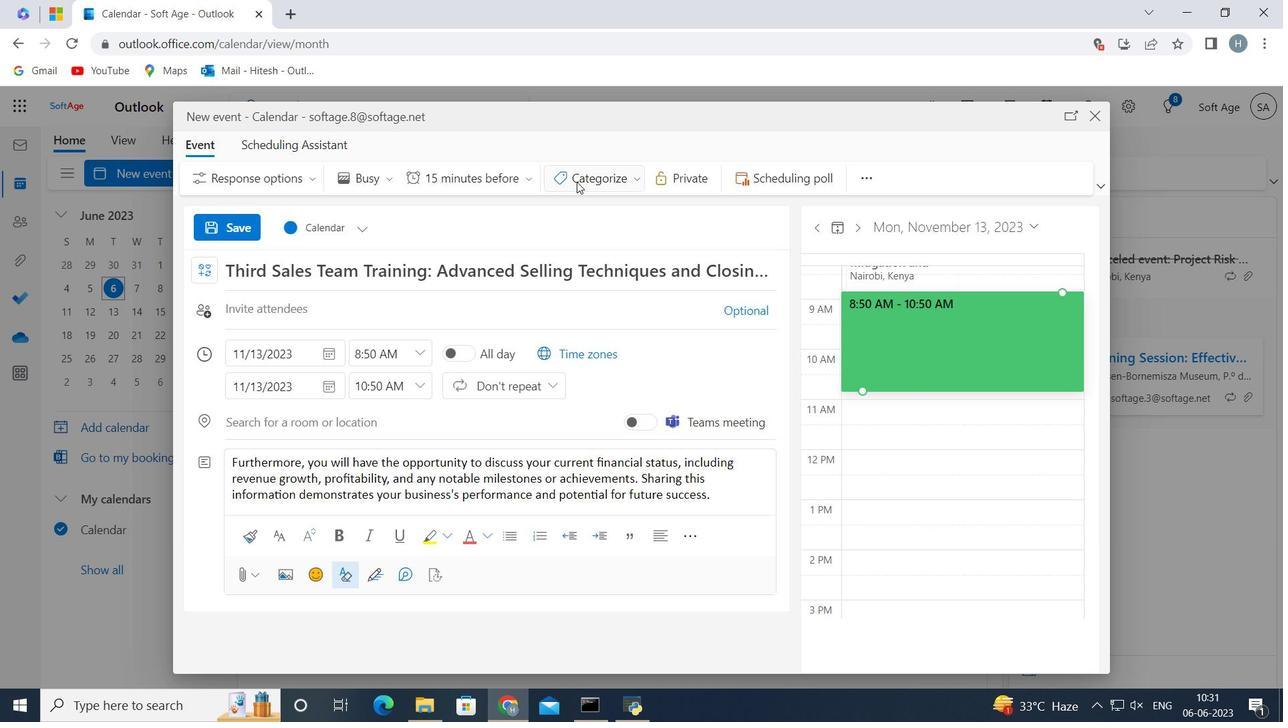 
Action: Mouse moved to (605, 316)
Screenshot: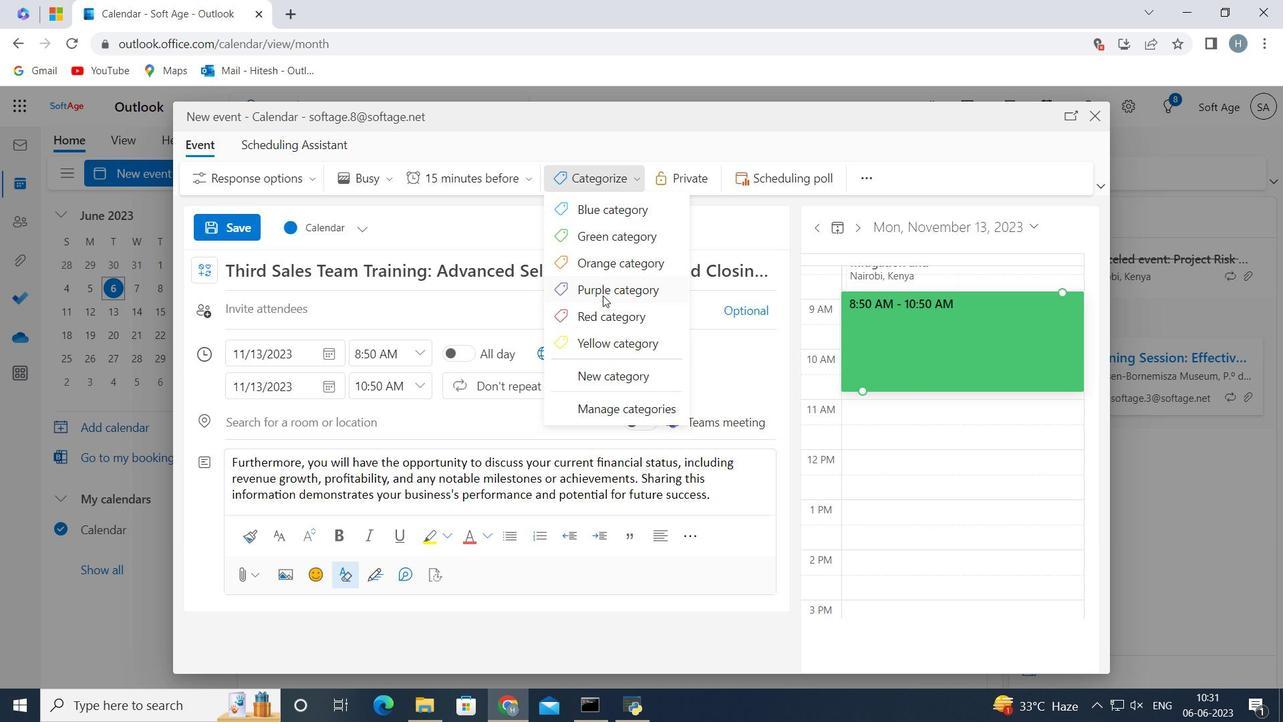 
Action: Mouse pressed left at (605, 316)
Screenshot: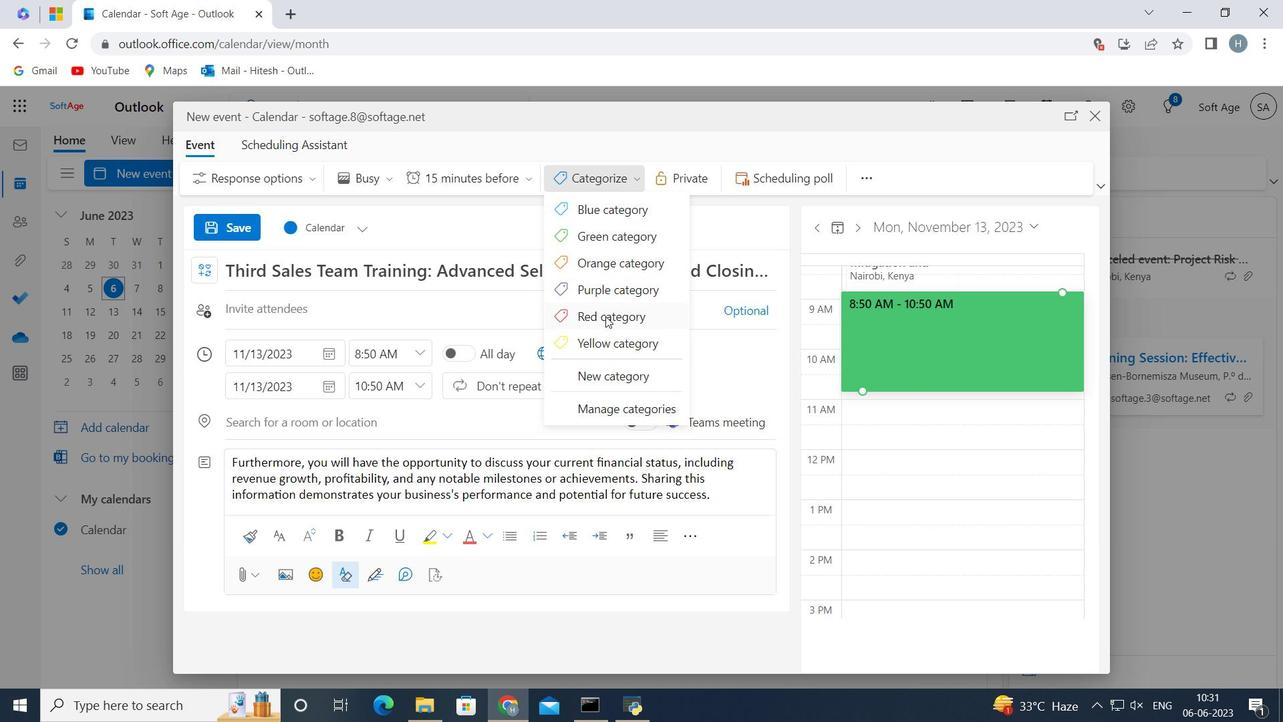 
Action: Mouse moved to (417, 314)
Screenshot: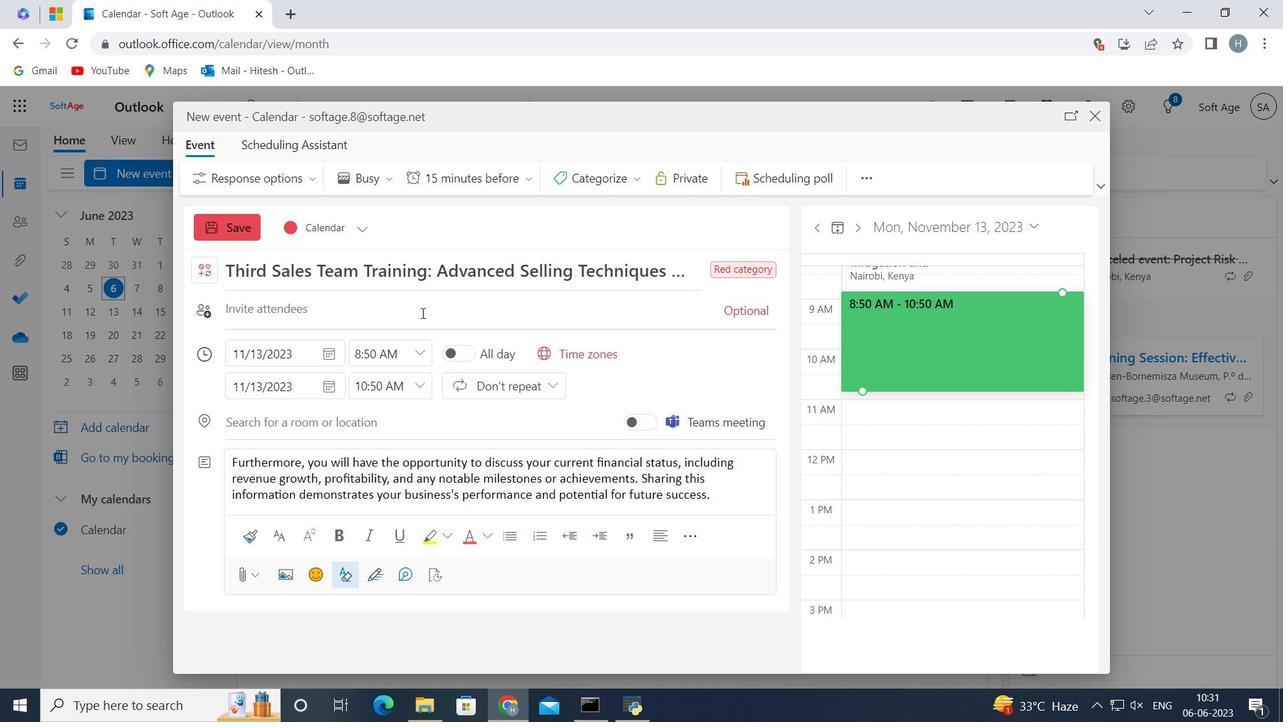 
Action: Mouse pressed left at (417, 314)
Screenshot: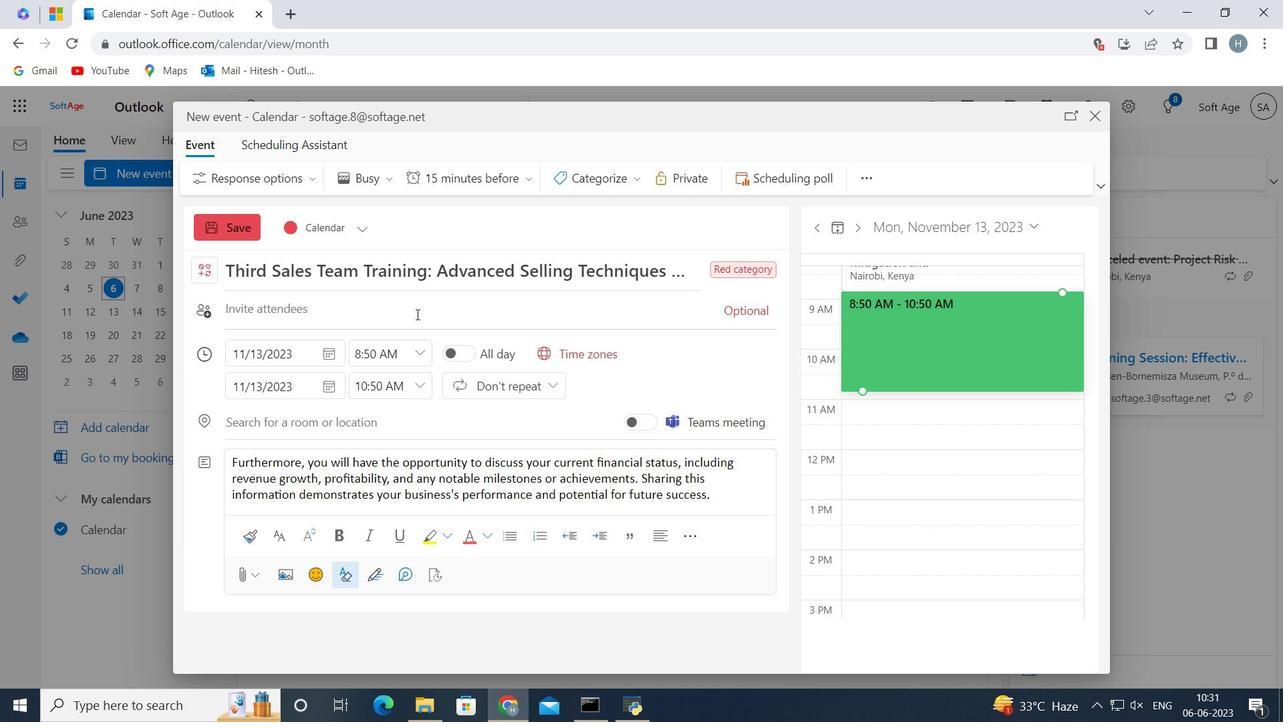
Action: Key pressed softage.6<Key.shift>@softage.net
Screenshot: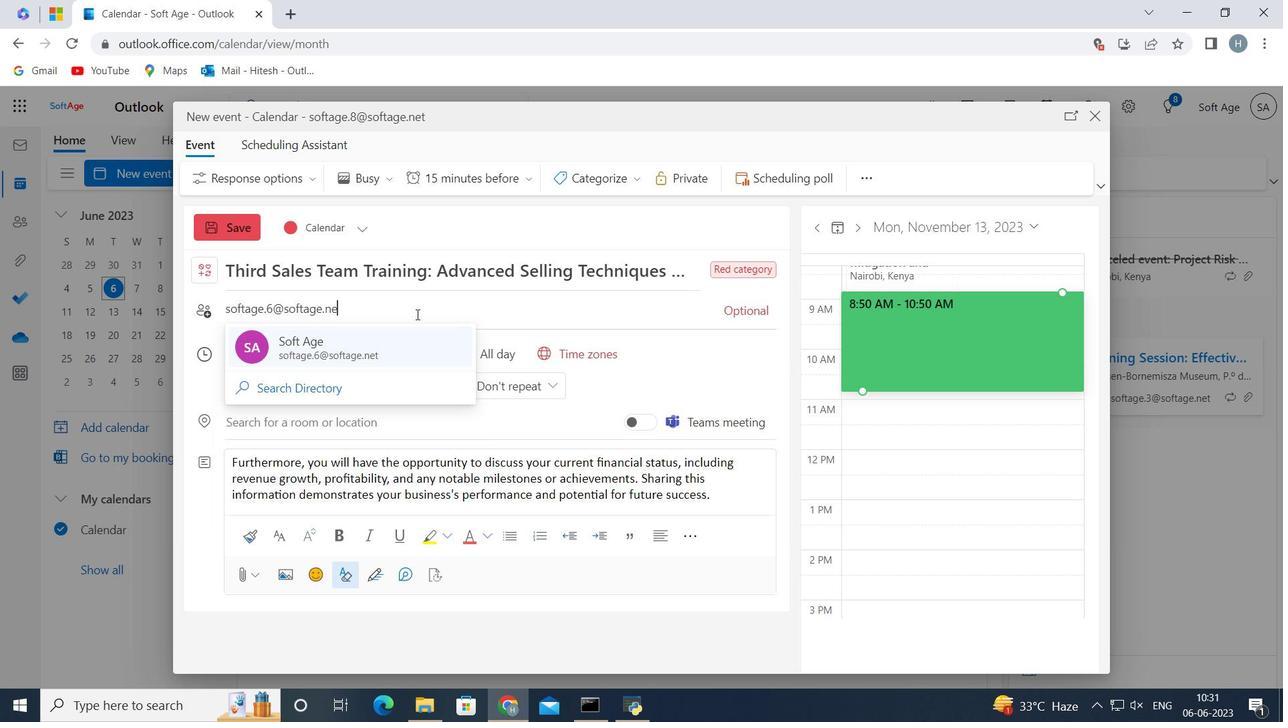 
Action: Mouse moved to (307, 353)
Screenshot: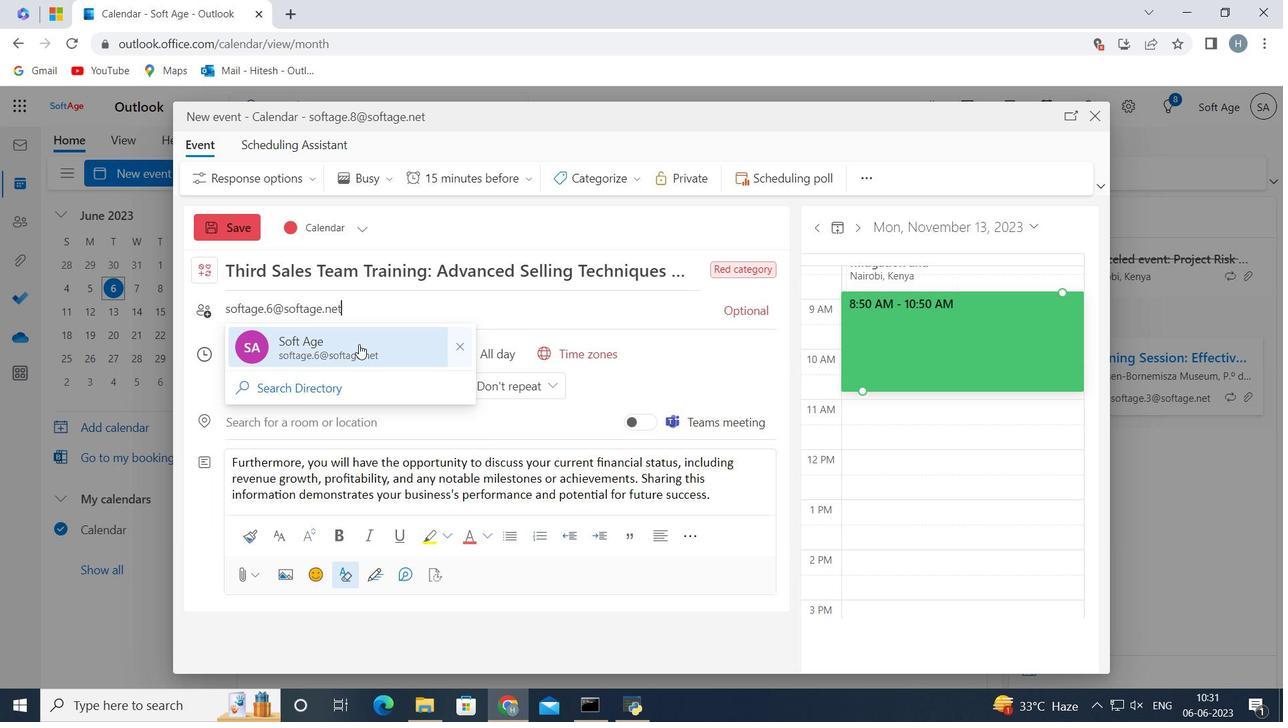 
Action: Mouse pressed left at (307, 353)
Screenshot: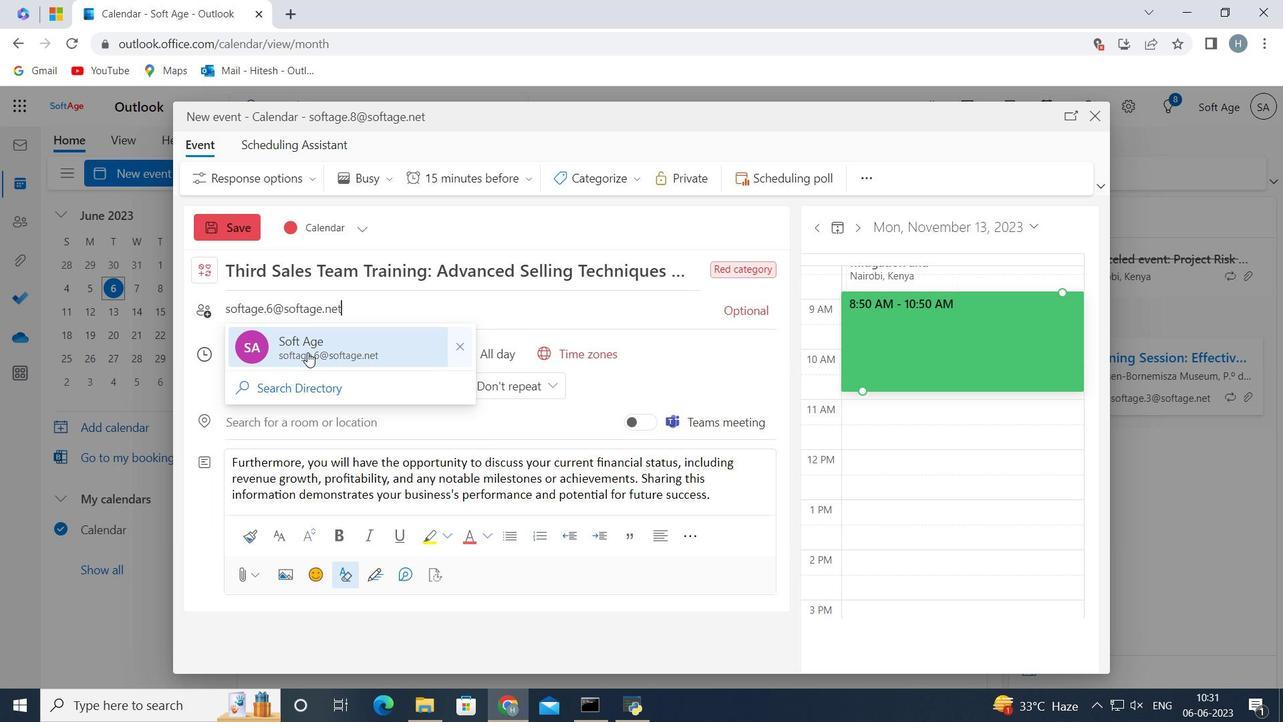 
Action: Key pressed softage.1<Key.shift>@softage.net
Screenshot: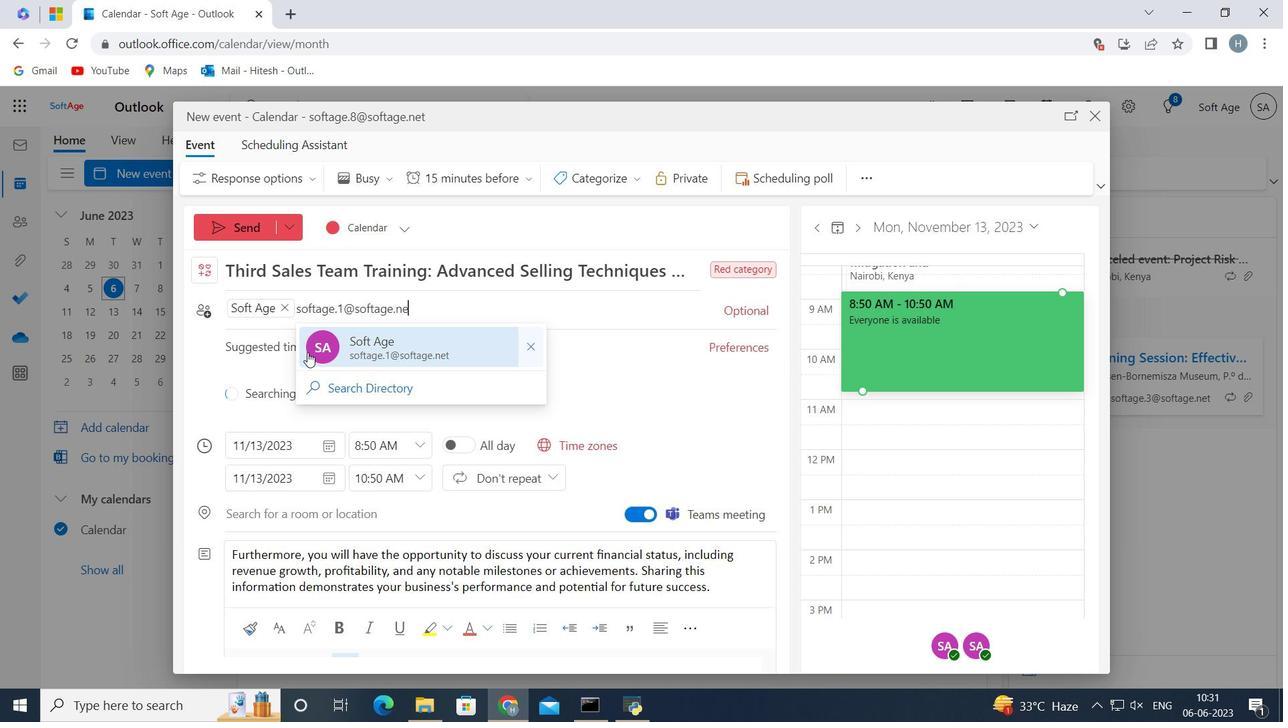 
Action: Mouse moved to (386, 343)
Screenshot: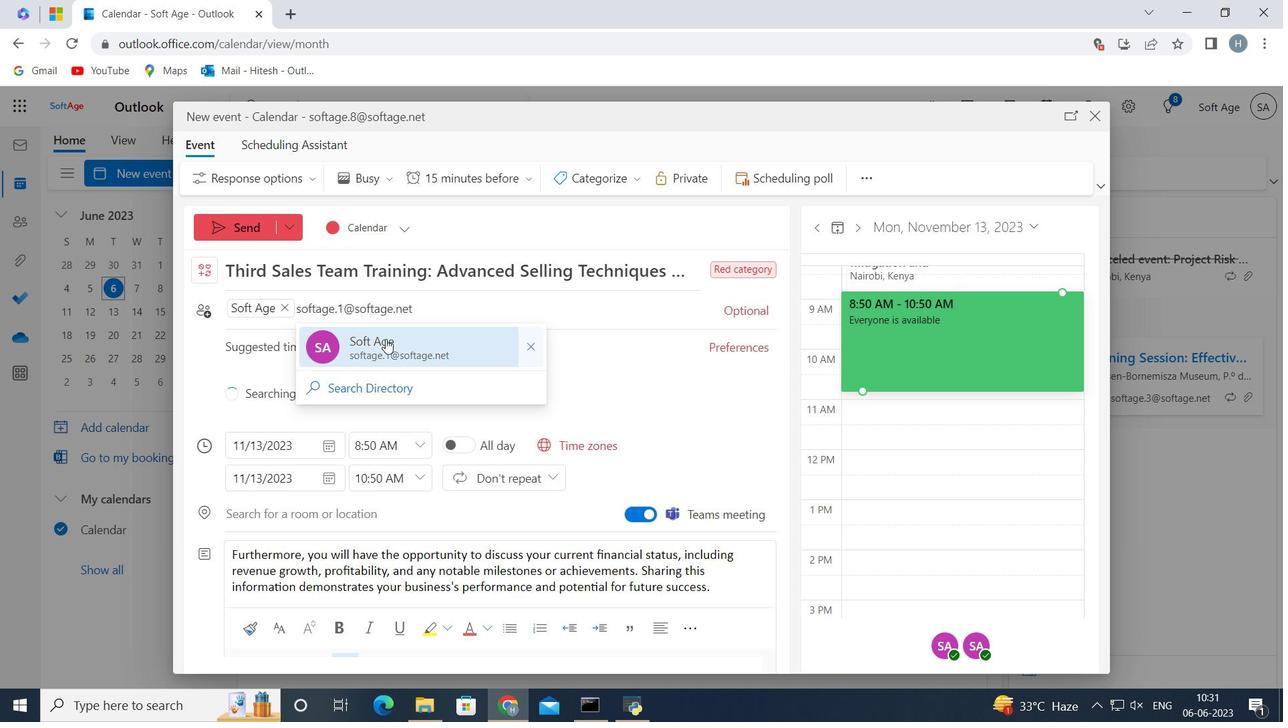 
Action: Mouse pressed left at (386, 343)
Screenshot: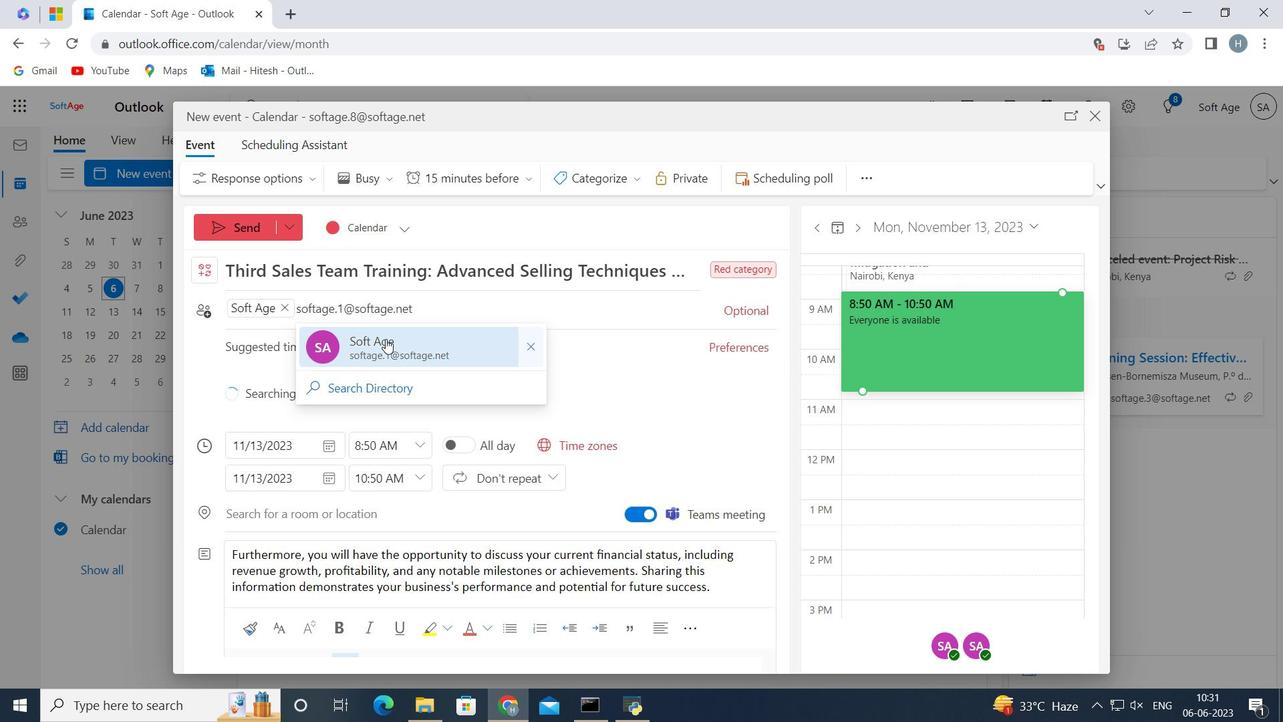 
Action: Mouse moved to (510, 178)
Screenshot: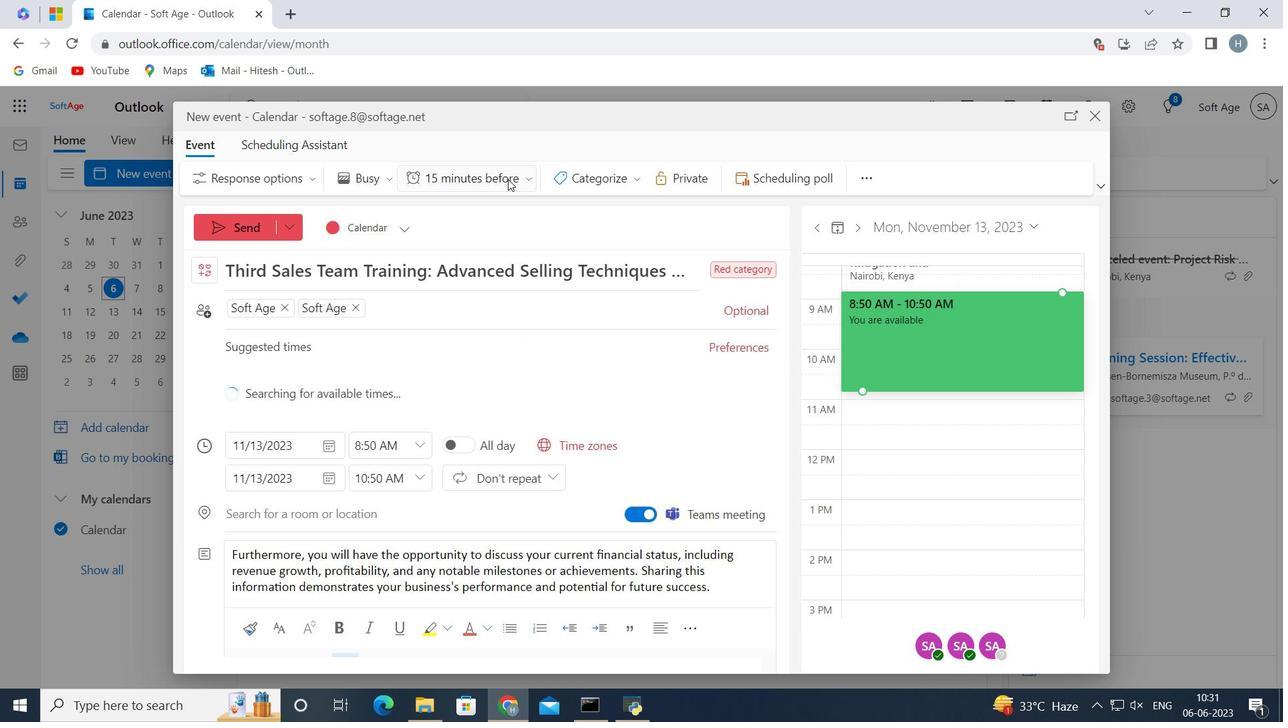 
Action: Mouse pressed left at (510, 178)
Screenshot: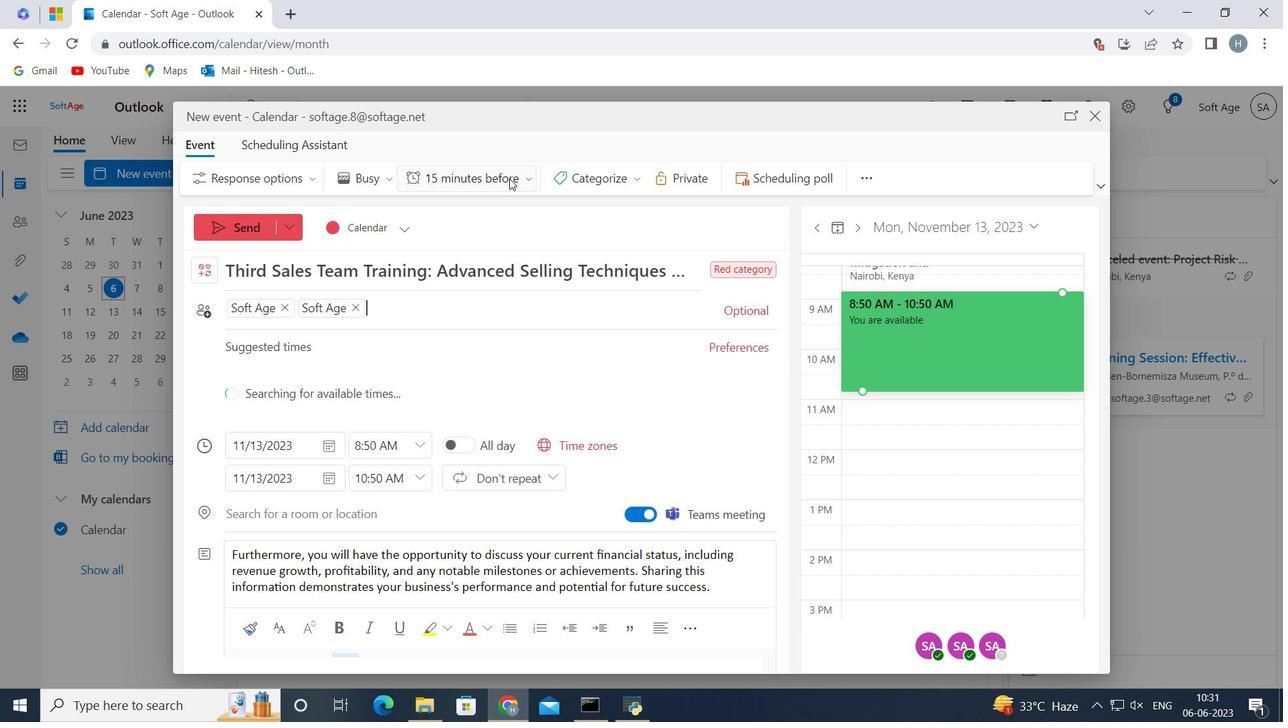 
Action: Mouse moved to (478, 513)
Screenshot: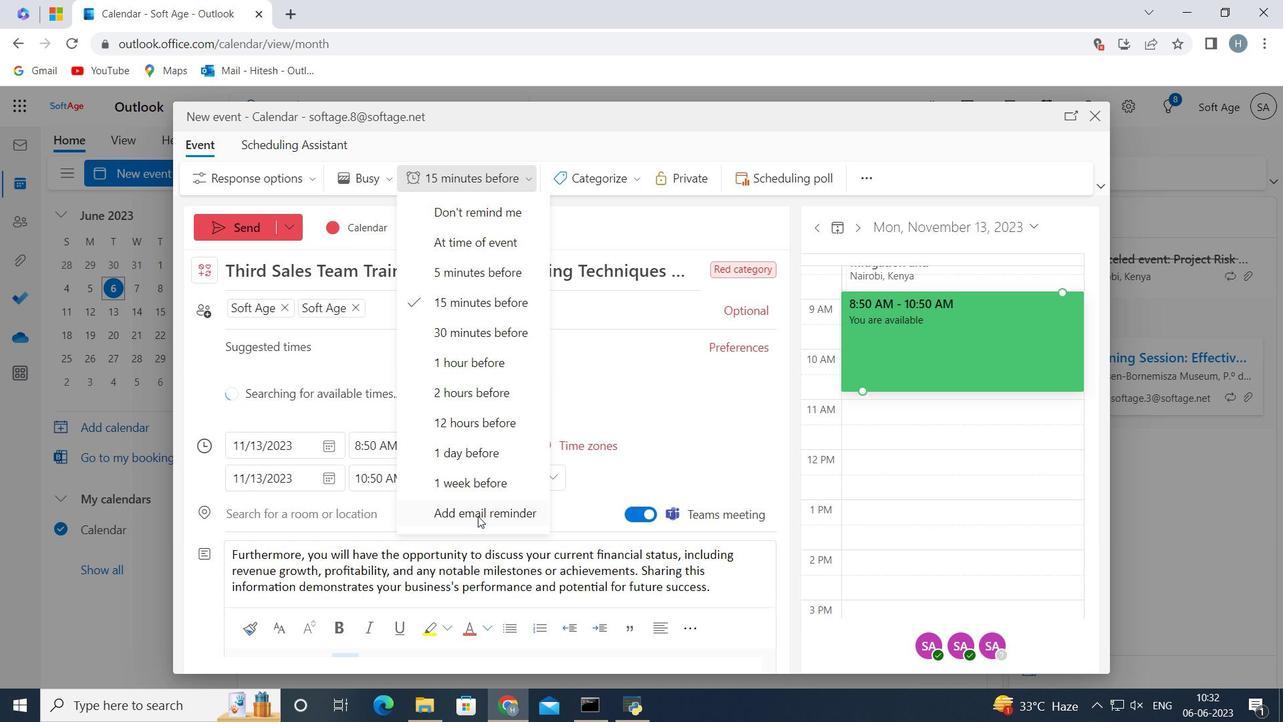 
Action: Mouse pressed left at (478, 514)
Screenshot: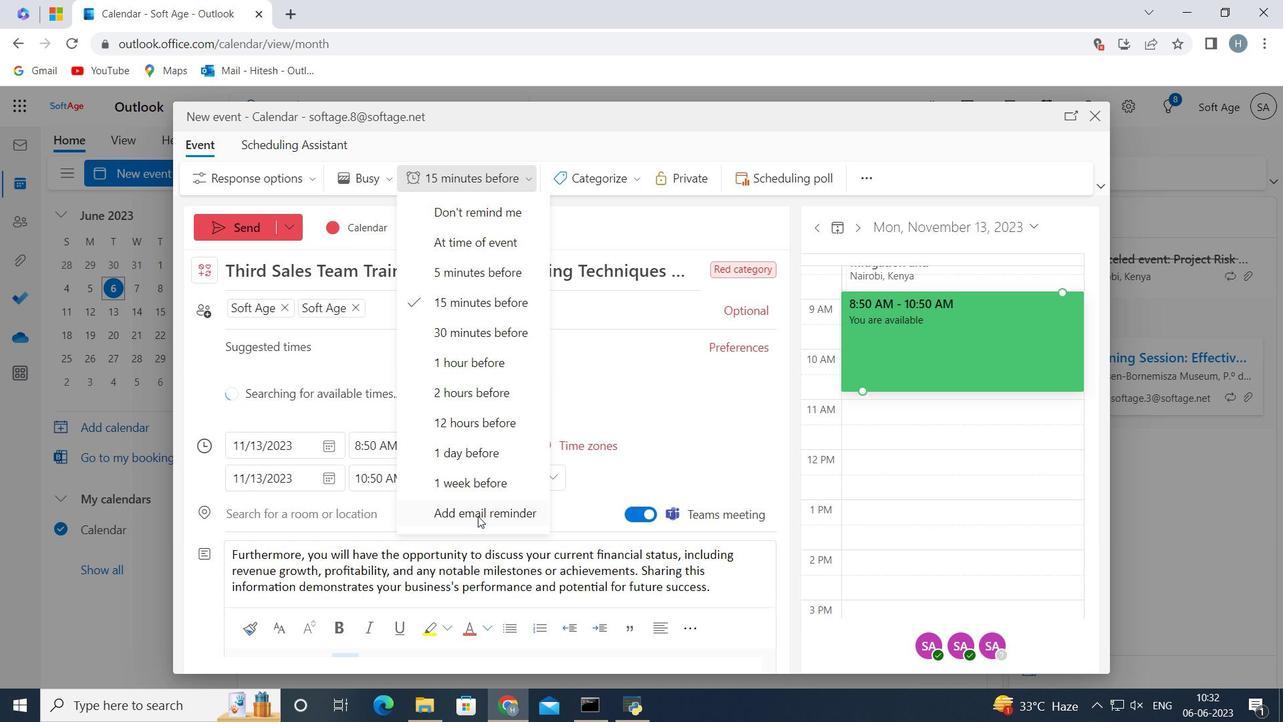 
Action: Mouse moved to (482, 274)
Screenshot: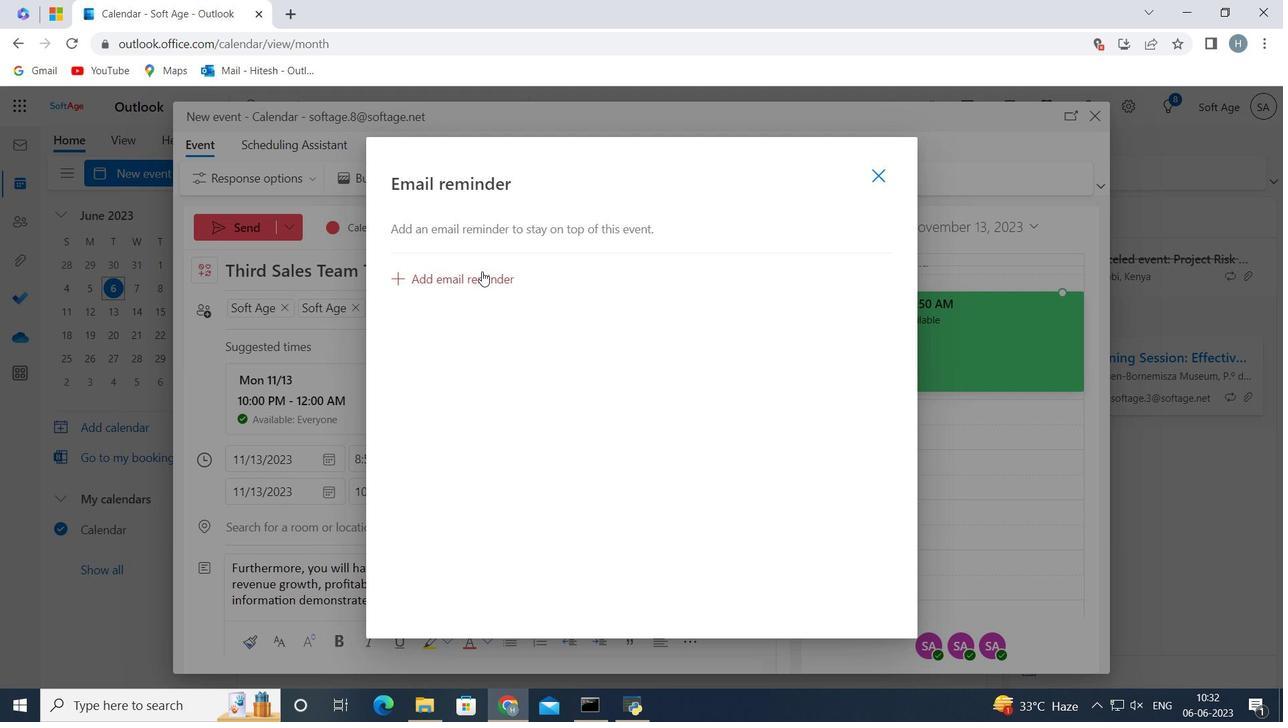 
Action: Mouse pressed left at (482, 274)
Screenshot: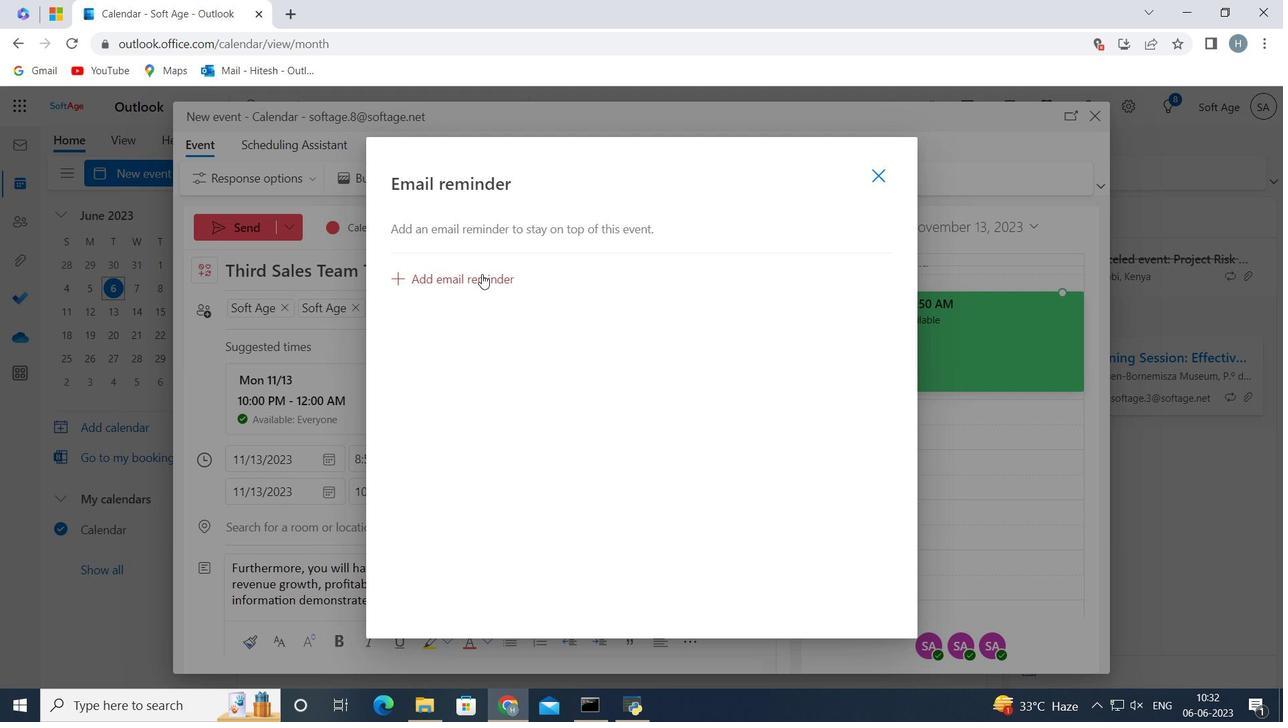 
Action: Mouse moved to (552, 265)
Screenshot: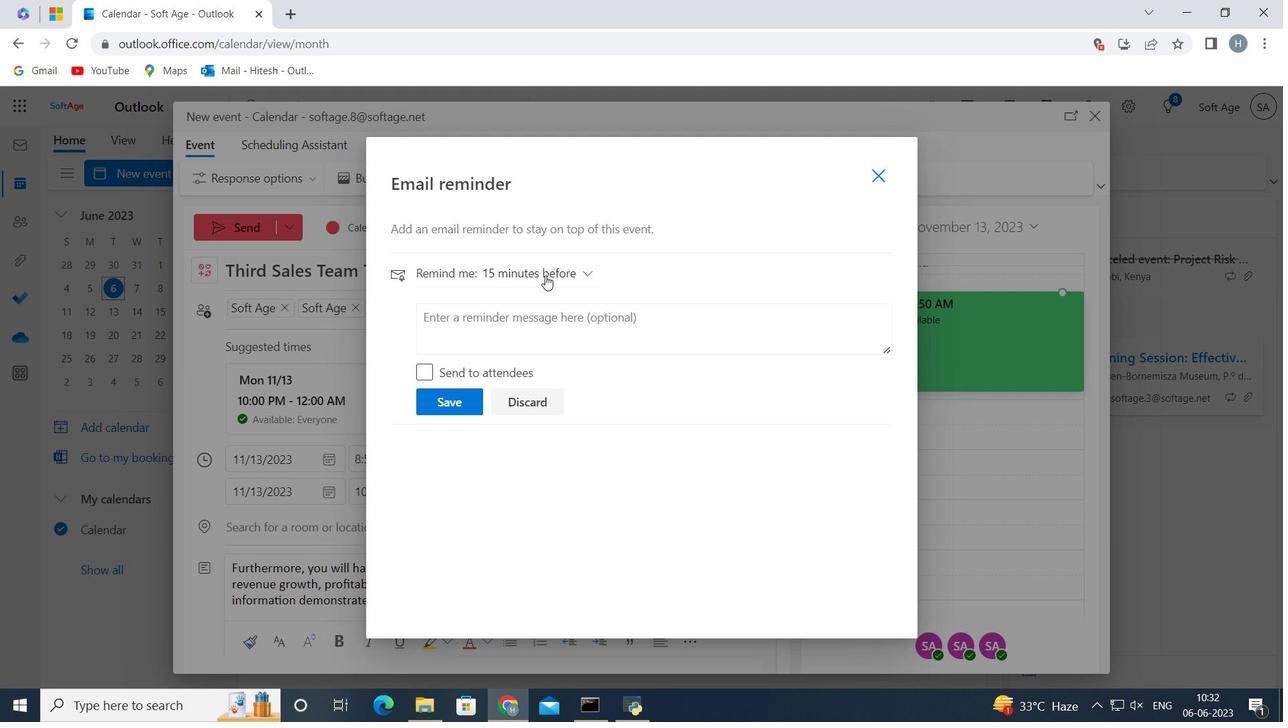 
Action: Mouse pressed left at (552, 265)
Screenshot: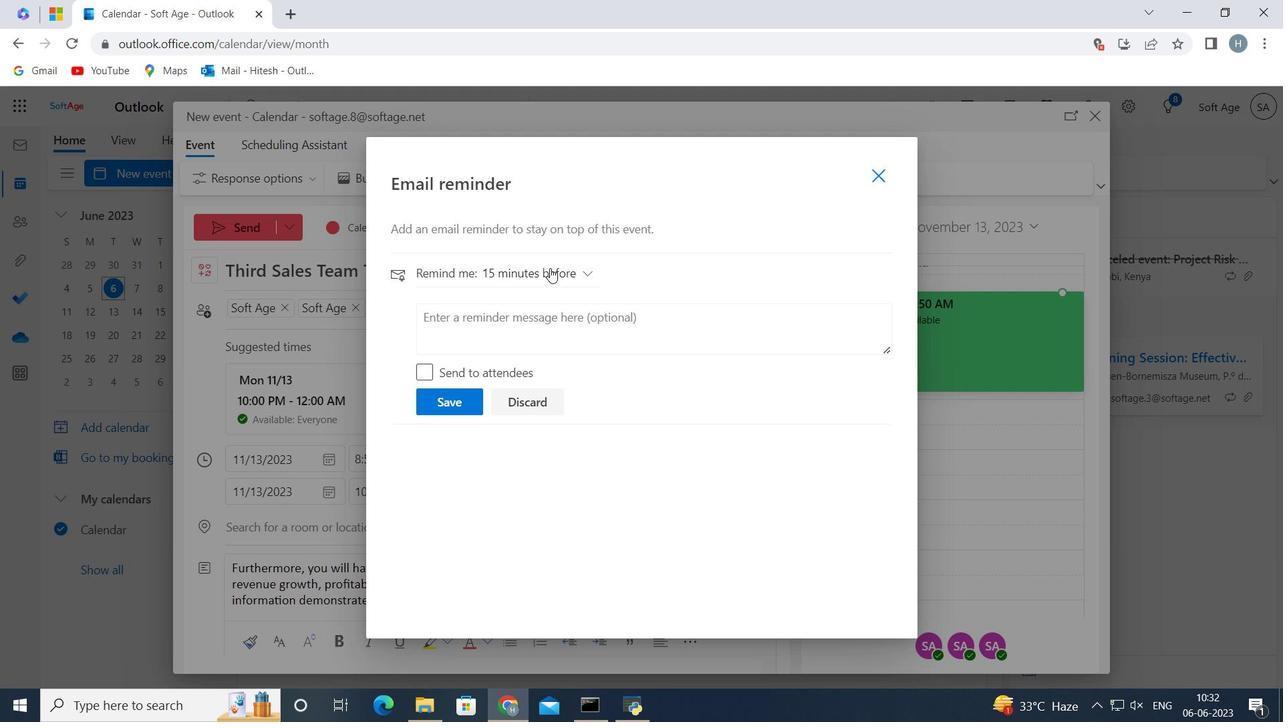 
Action: Mouse moved to (500, 571)
Screenshot: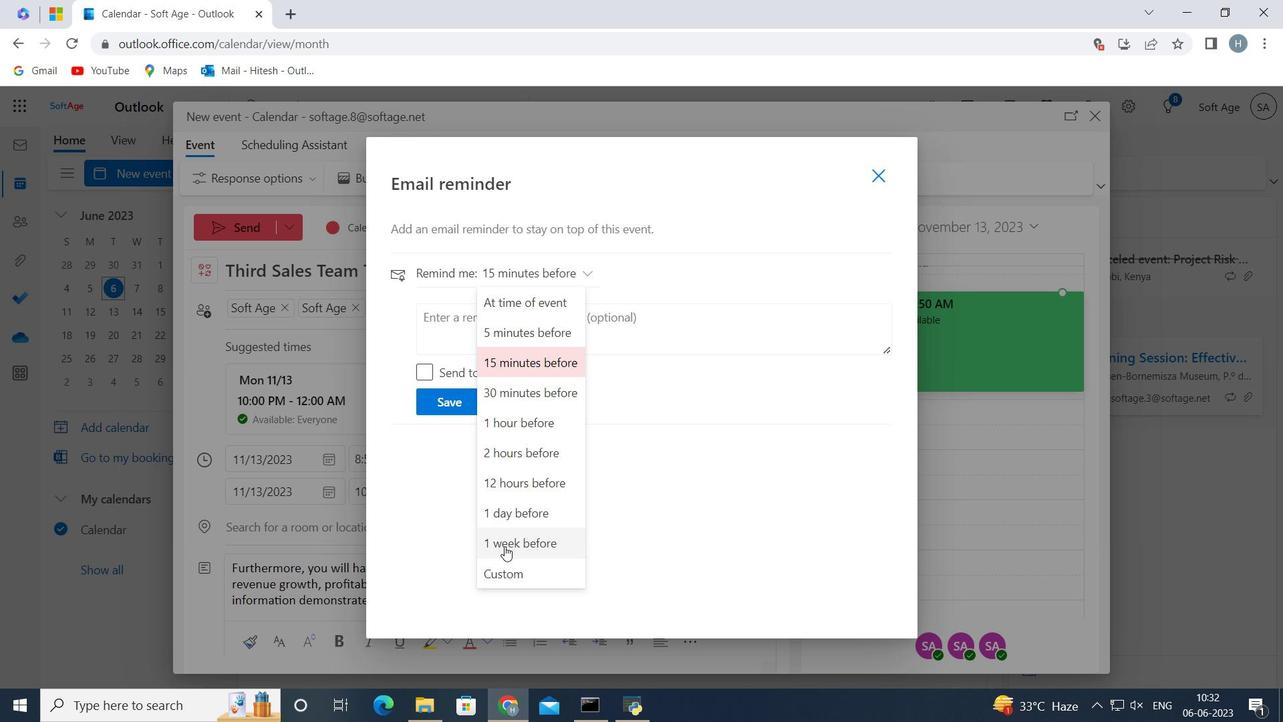 
Action: Mouse pressed left at (500, 571)
Screenshot: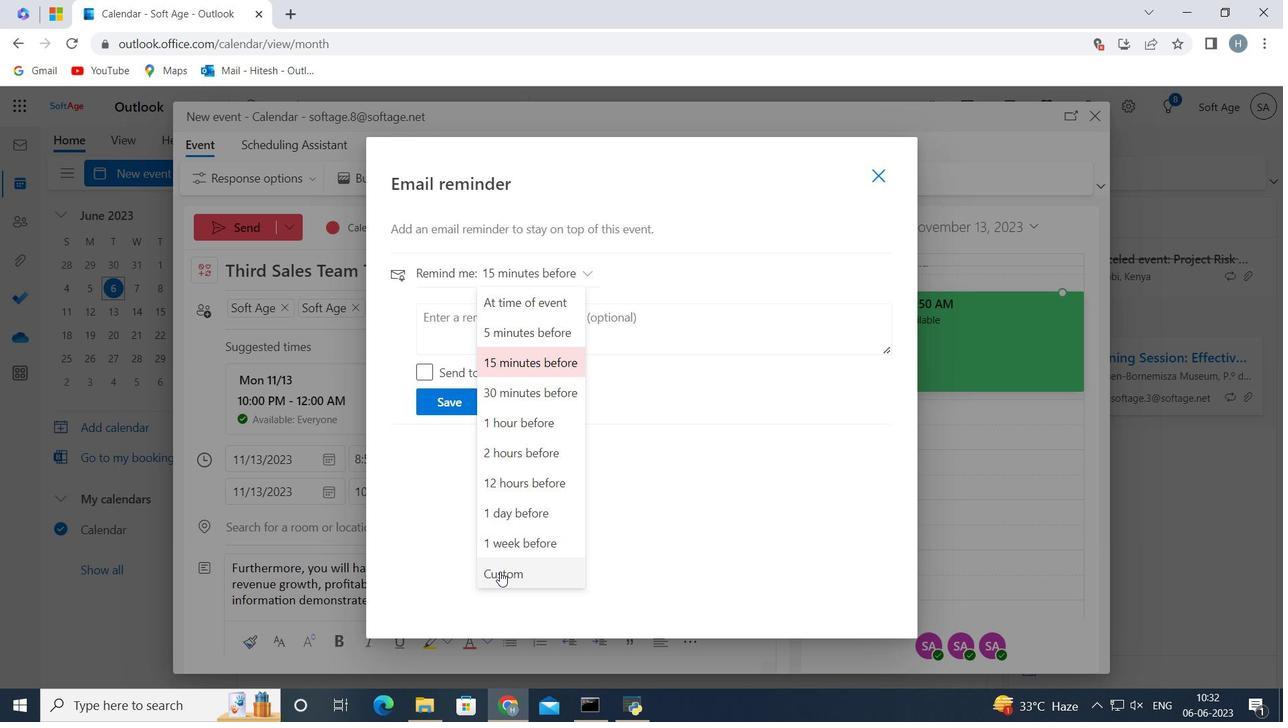 
Action: Mouse moved to (539, 363)
Screenshot: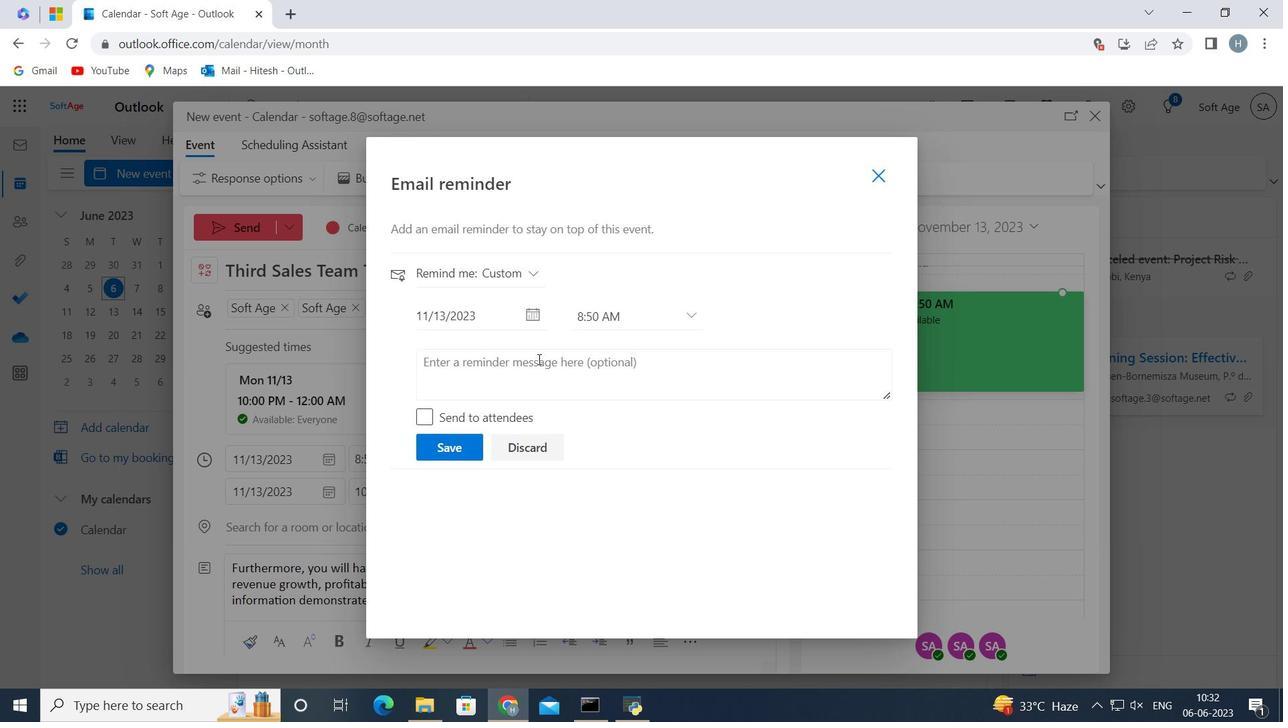 
Action: Mouse pressed left at (539, 363)
Screenshot: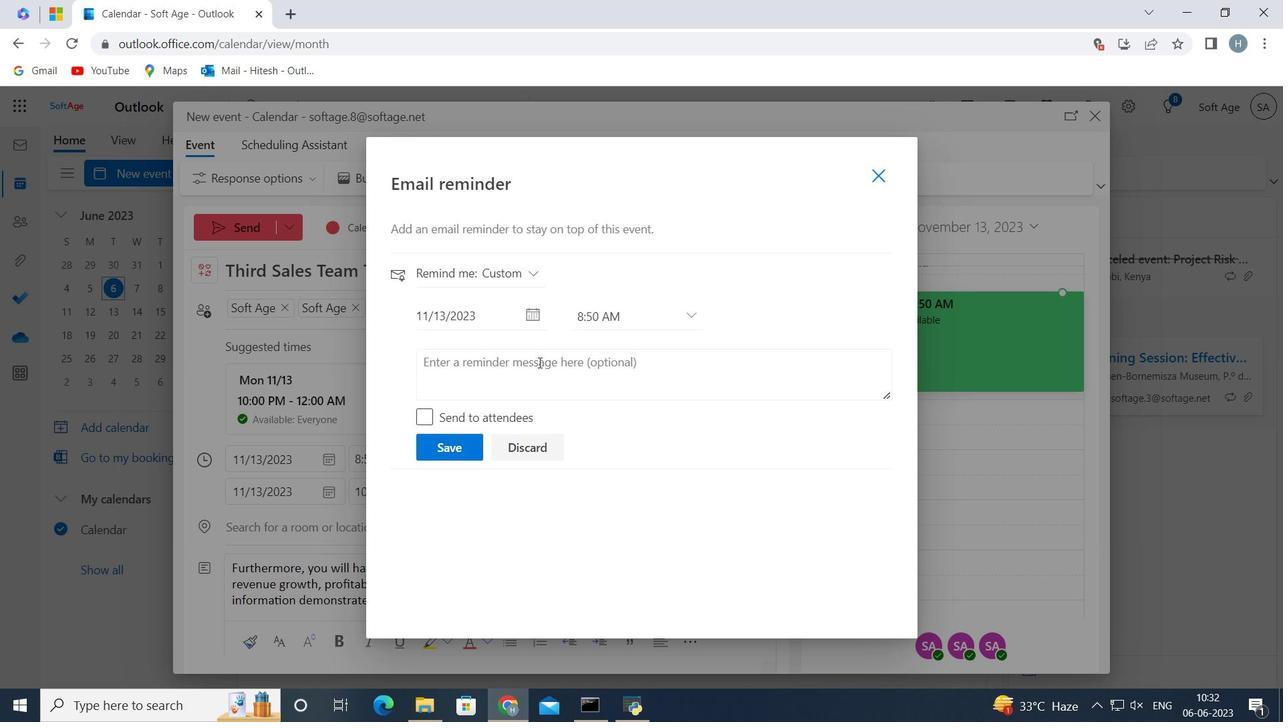 
Action: Key pressed 1337<Key.space>day<Key.space>before
Screenshot: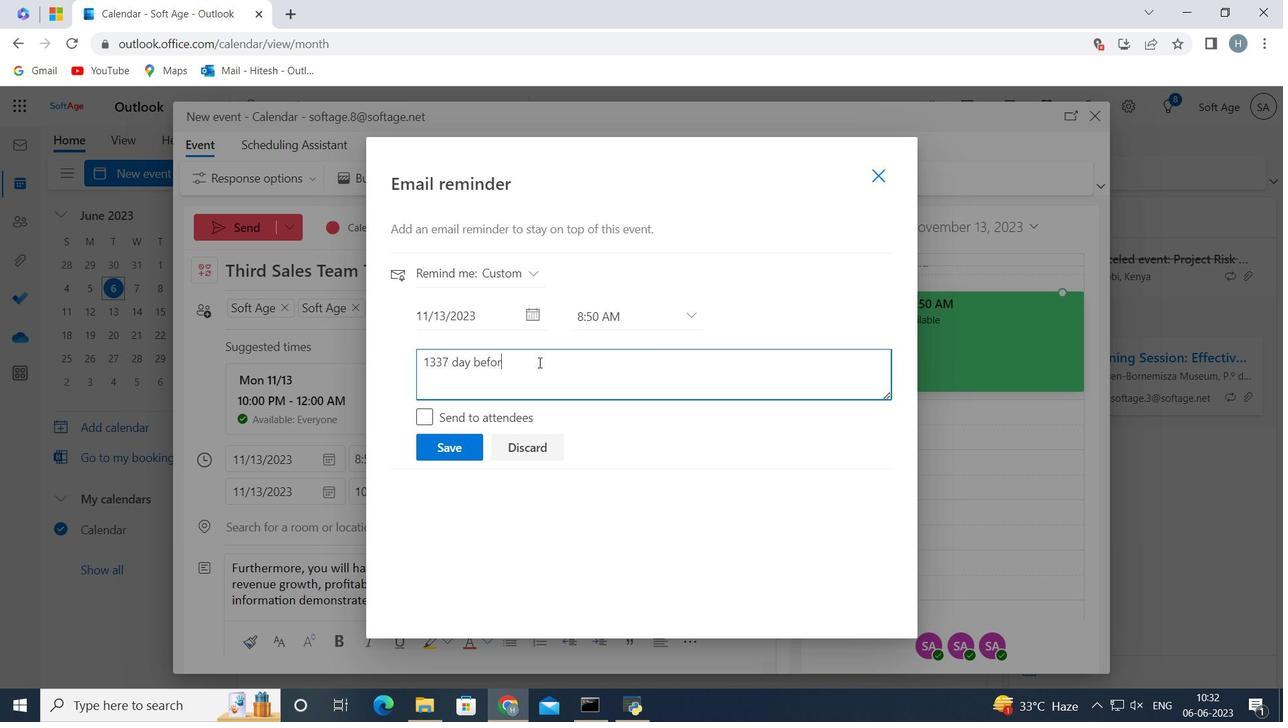 
Action: Mouse moved to (452, 450)
Screenshot: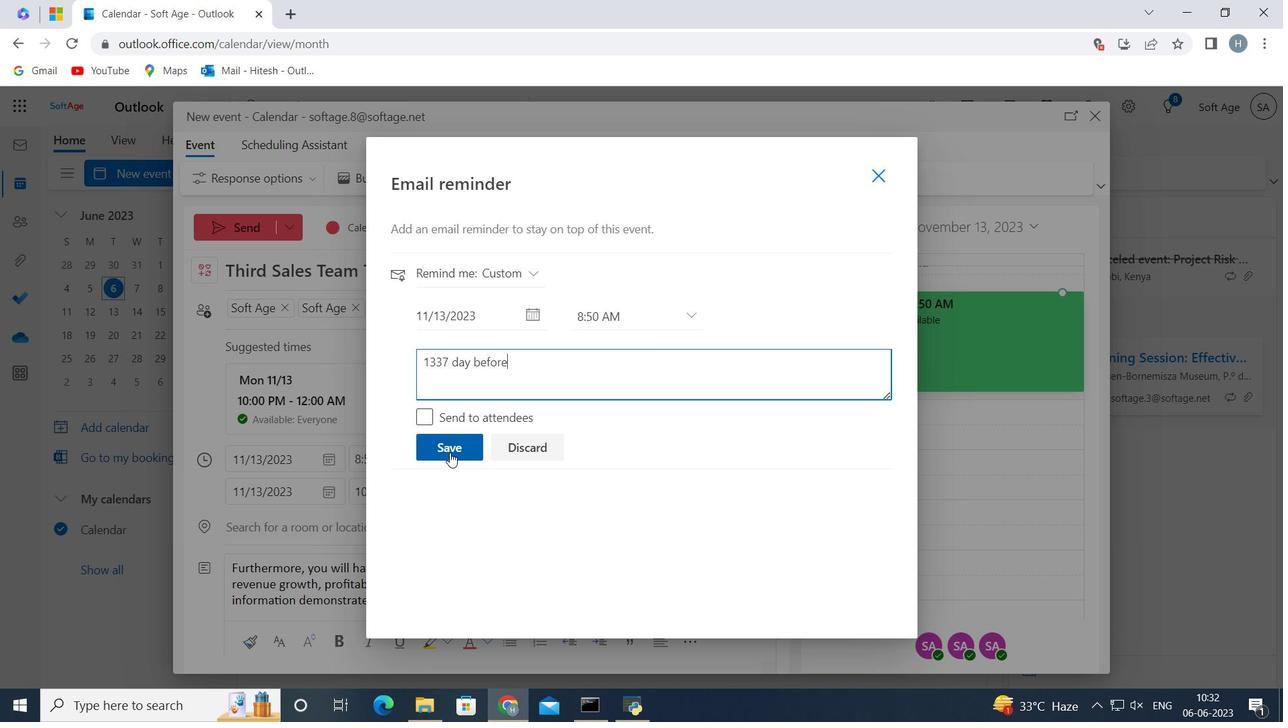 
Action: Mouse pressed left at (452, 450)
Screenshot: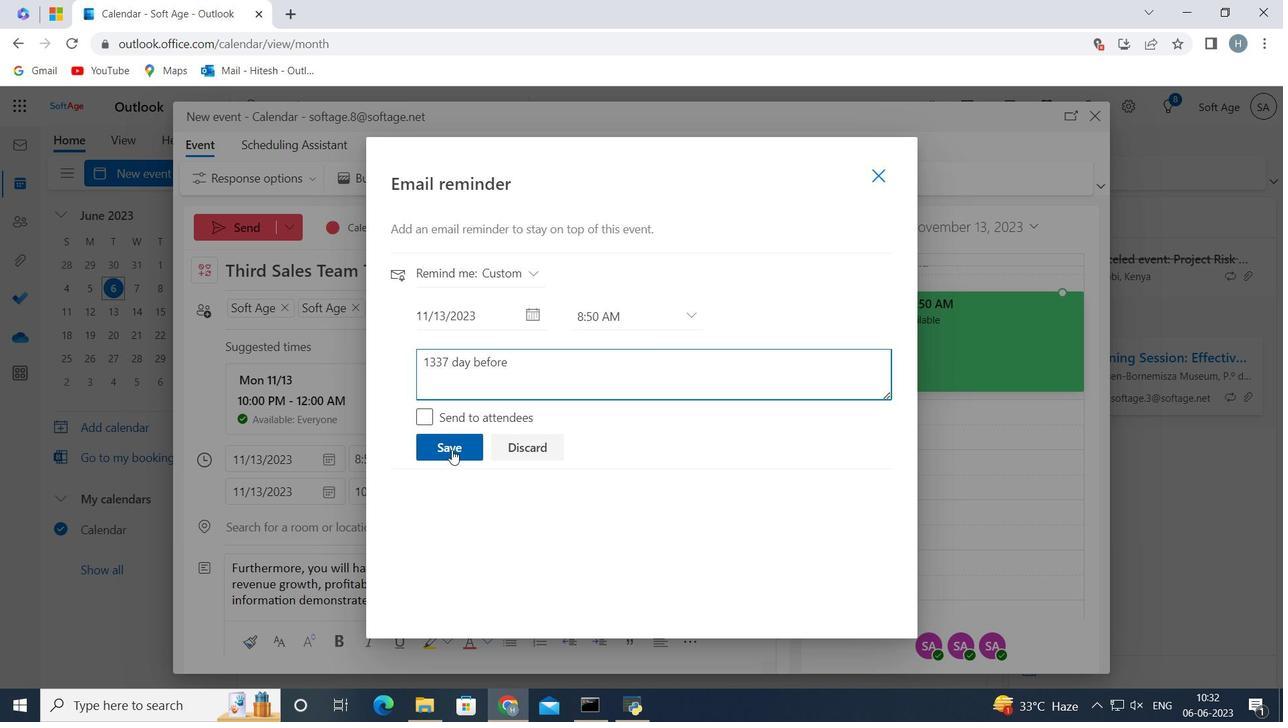 
Action: Mouse moved to (878, 174)
Screenshot: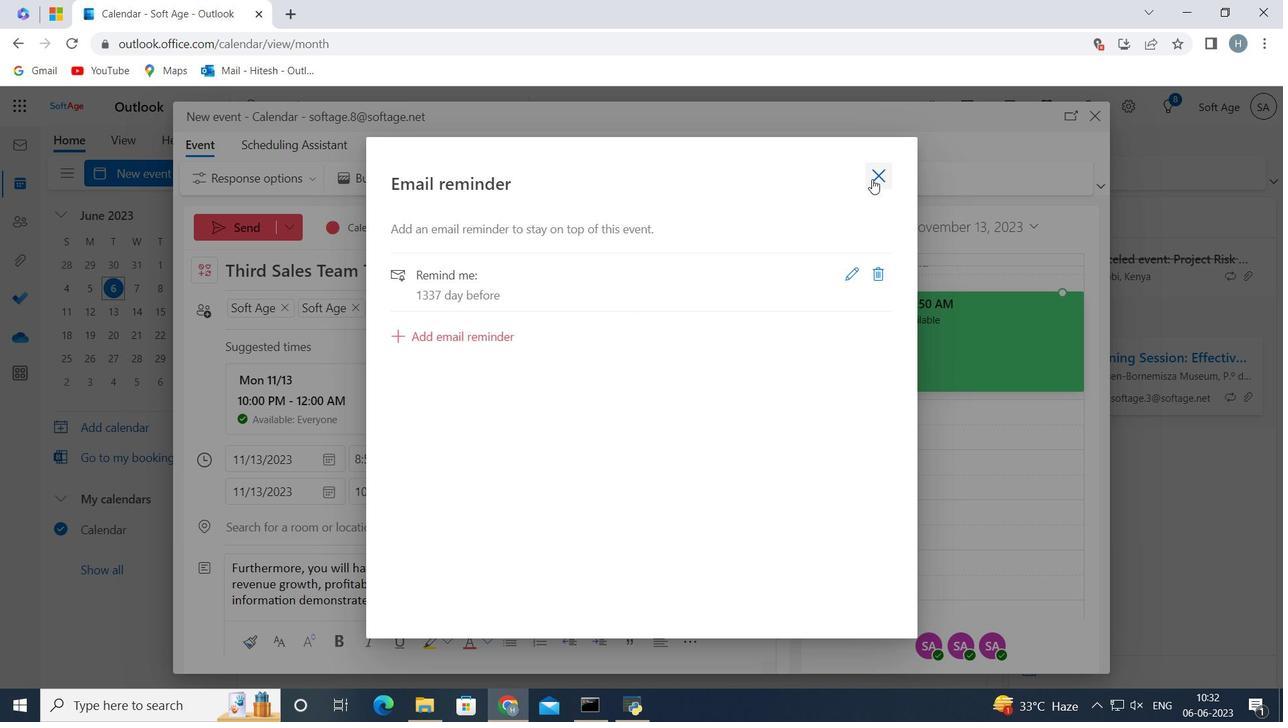 
Action: Mouse pressed left at (878, 174)
Screenshot: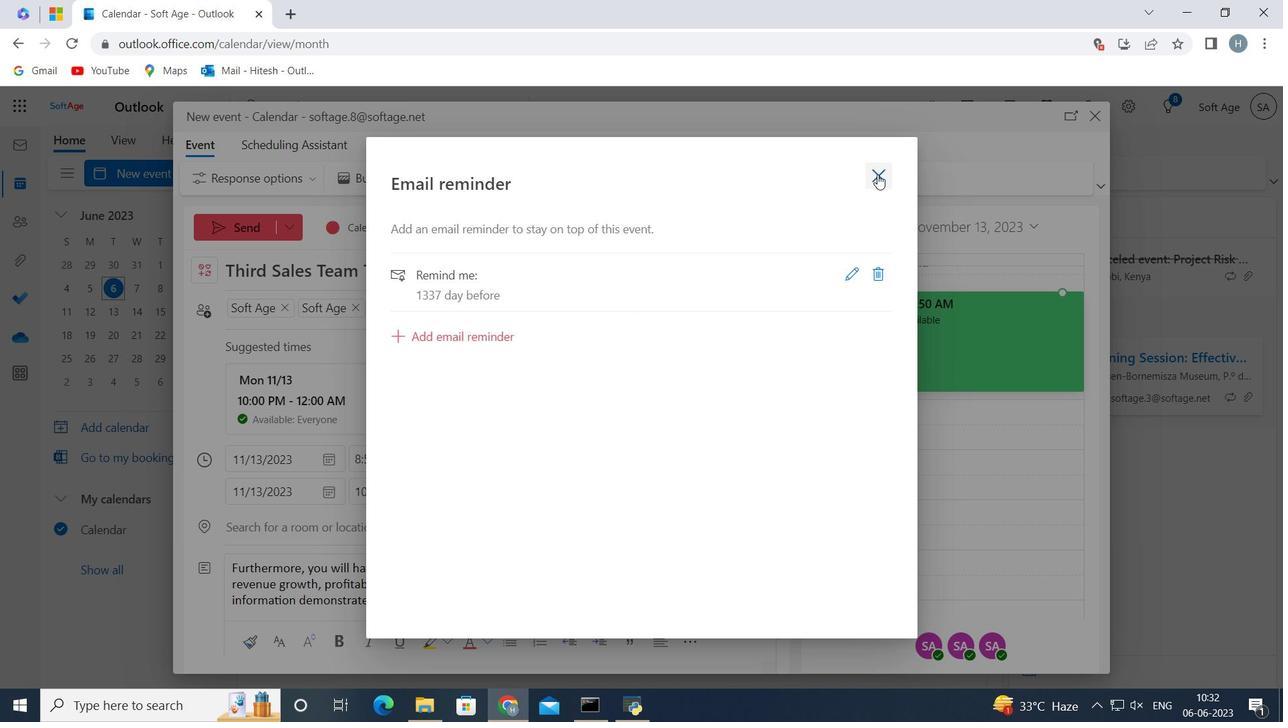 
Action: Mouse moved to (257, 220)
Screenshot: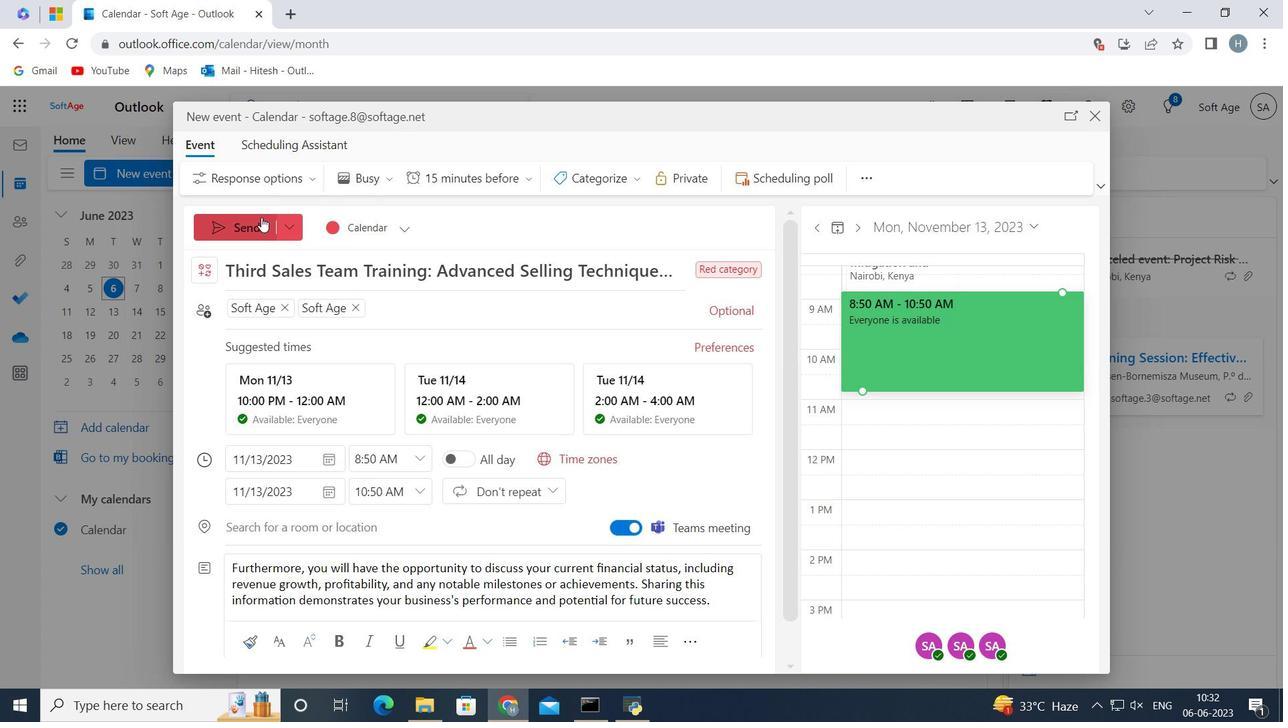 
Action: Mouse pressed left at (257, 220)
Screenshot: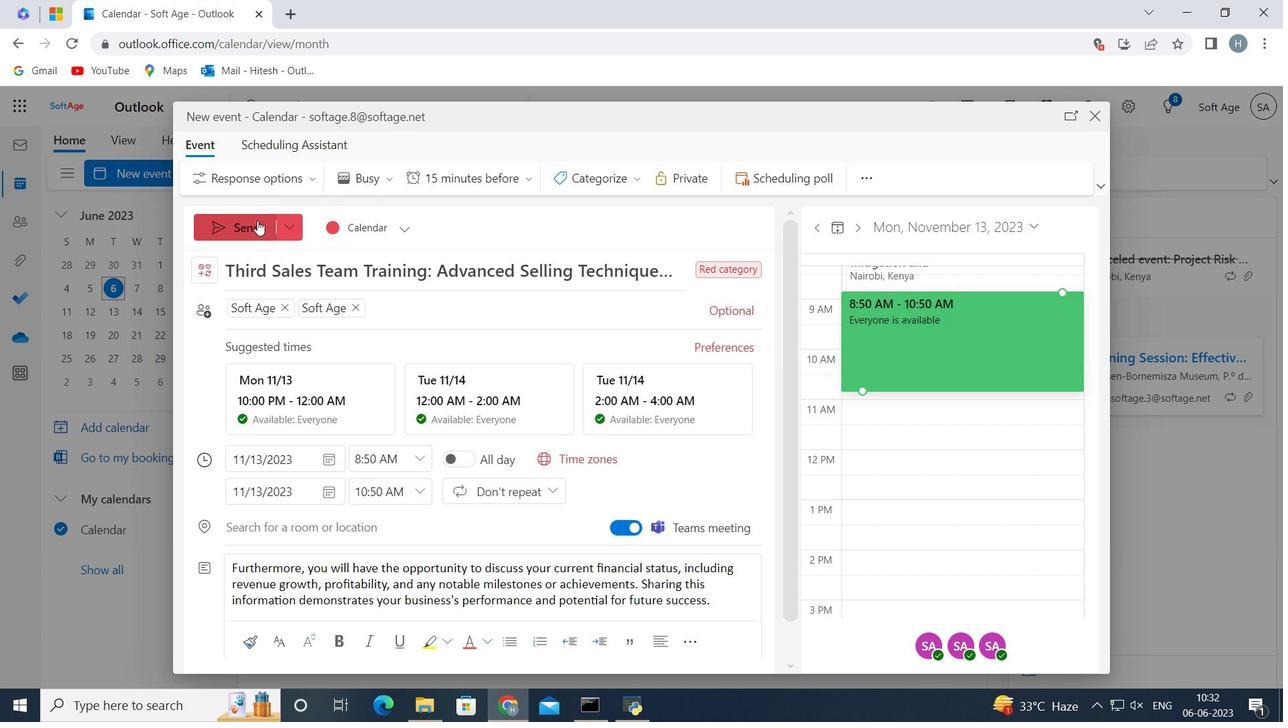 
Action: Mouse moved to (476, 243)
Screenshot: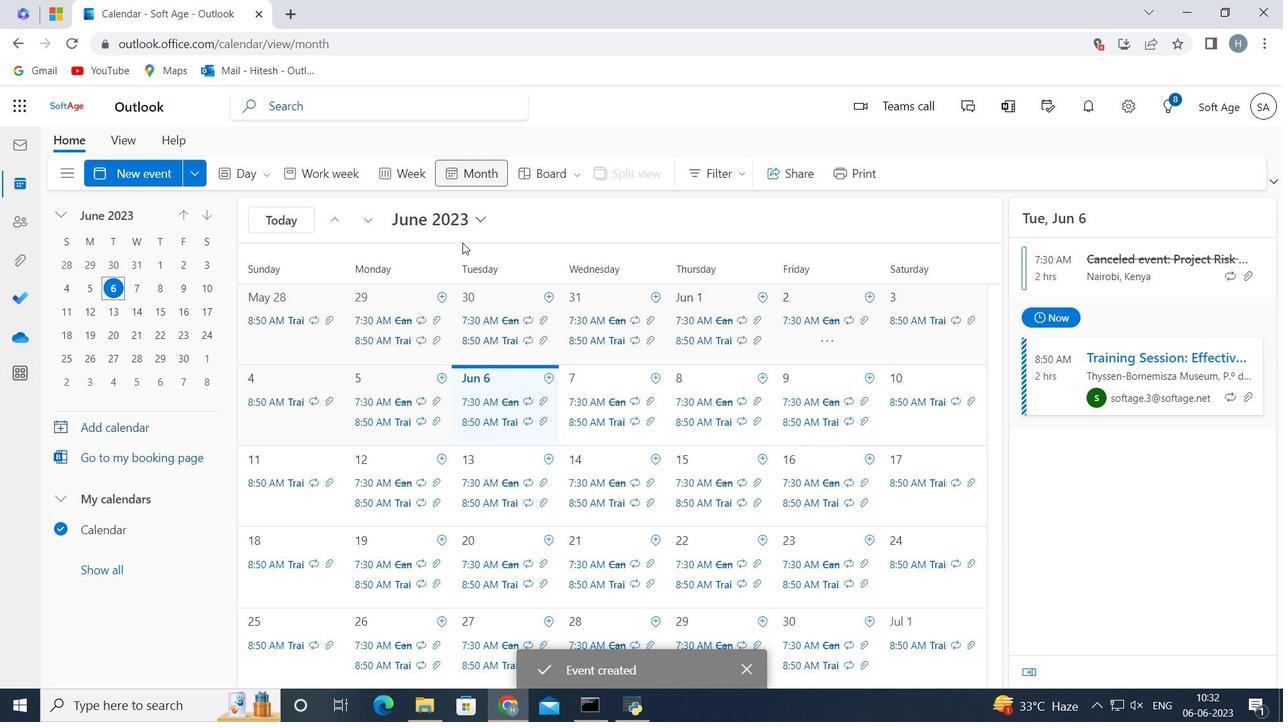 
